 Task: Find connections with filter location Gossau with filter topic #consultantswith filter profile language French with filter current company DAR ENGINEERING with filter school Surendranath College with filter industry Physicians with filter service category Personal Injury Law with filter keywords title Executive Assistant
Action: Mouse moved to (541, 77)
Screenshot: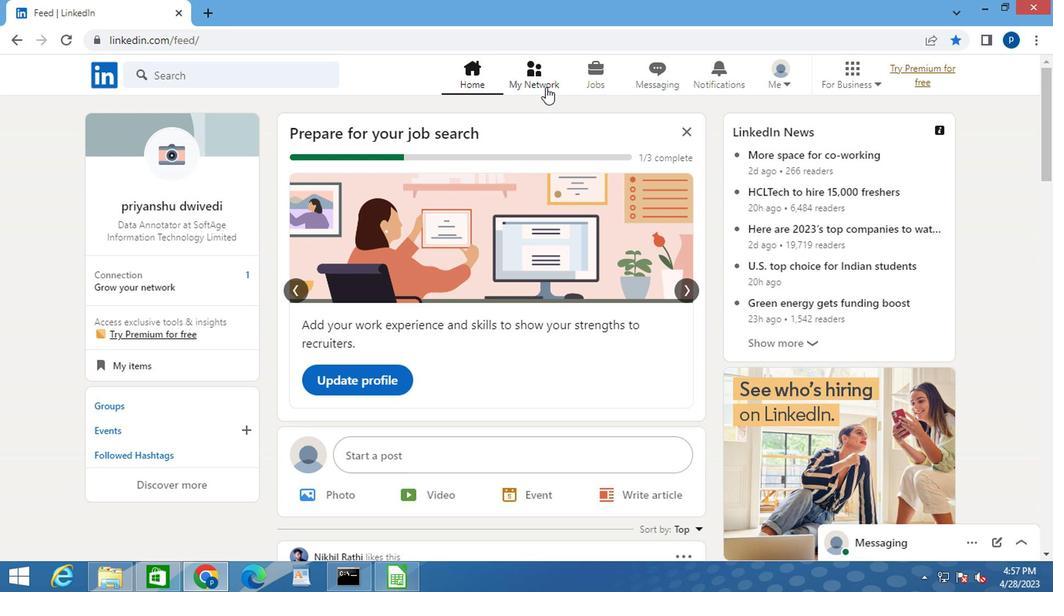 
Action: Mouse pressed left at (541, 77)
Screenshot: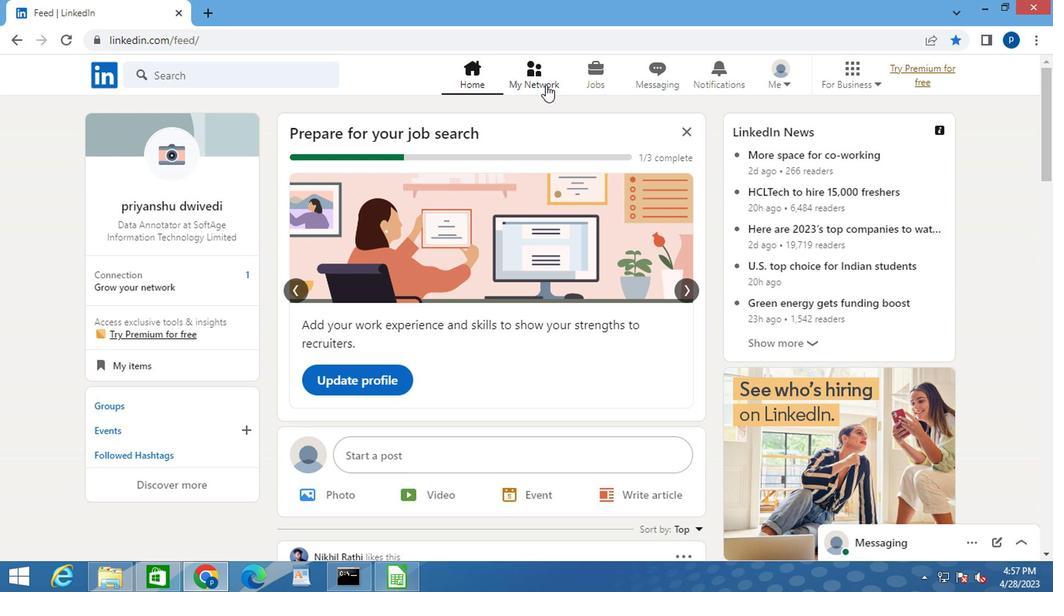 
Action: Mouse moved to (218, 159)
Screenshot: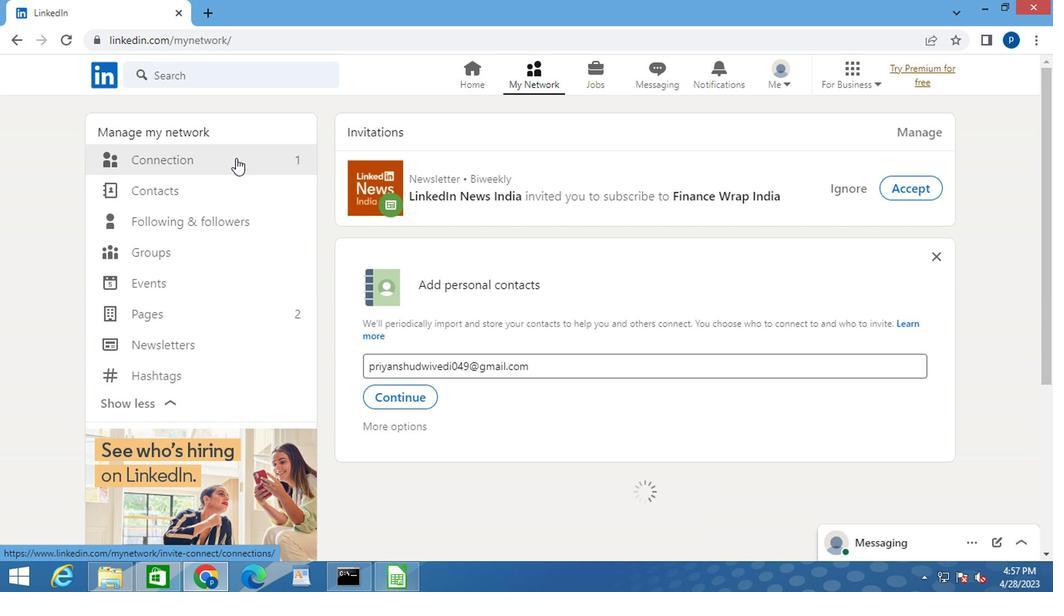 
Action: Mouse pressed left at (218, 159)
Screenshot: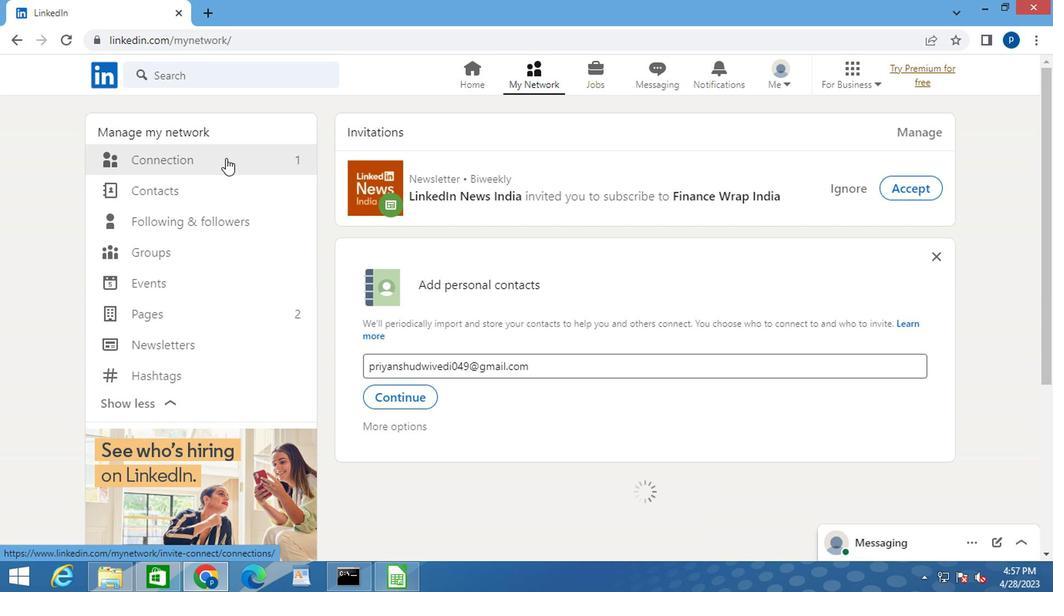 
Action: Mouse moved to (656, 159)
Screenshot: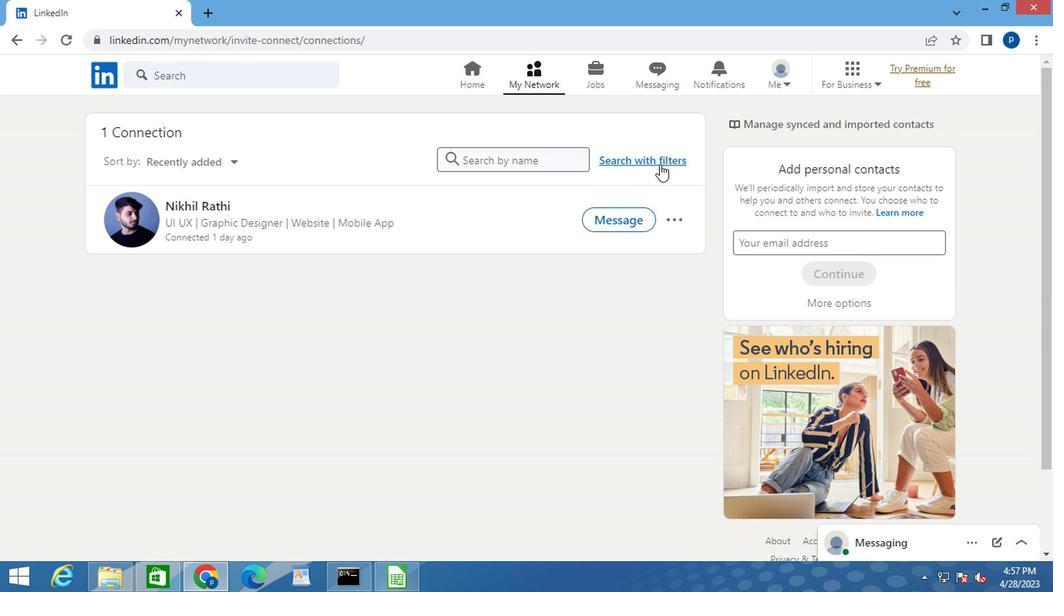 
Action: Mouse pressed left at (656, 159)
Screenshot: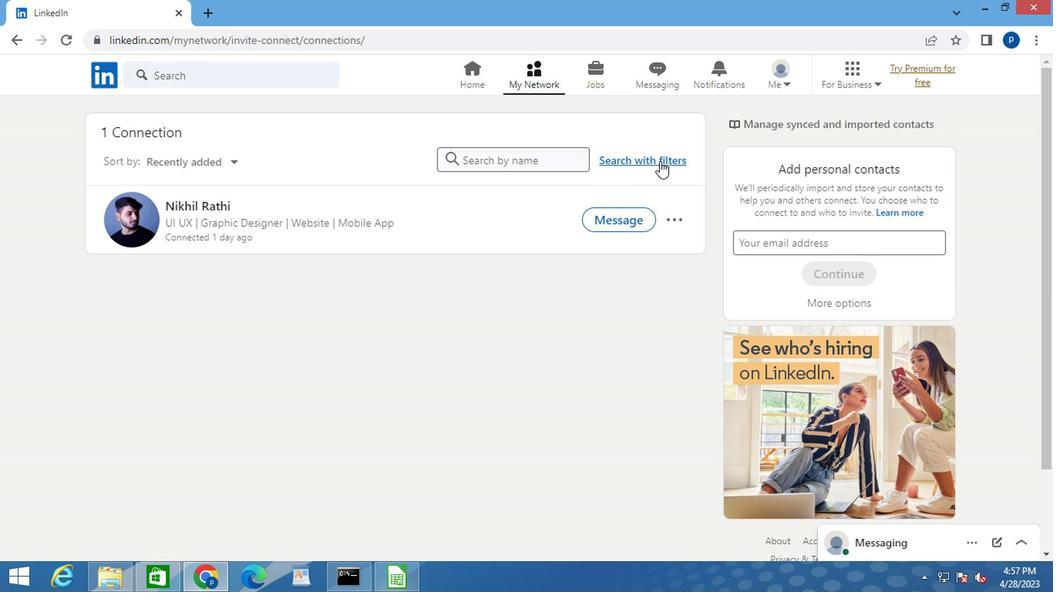 
Action: Mouse moved to (581, 121)
Screenshot: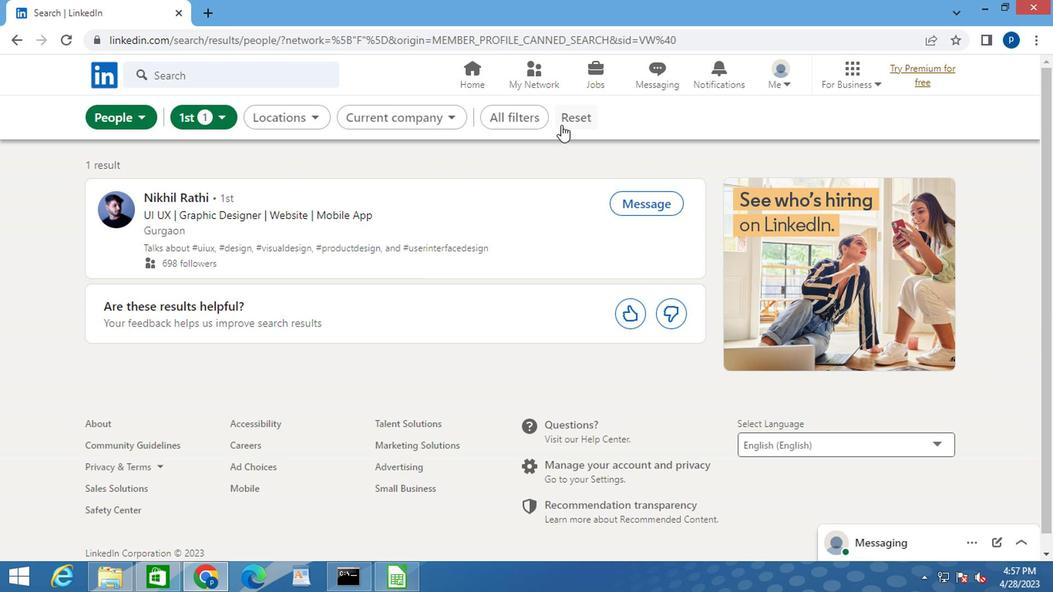 
Action: Mouse pressed left at (581, 121)
Screenshot: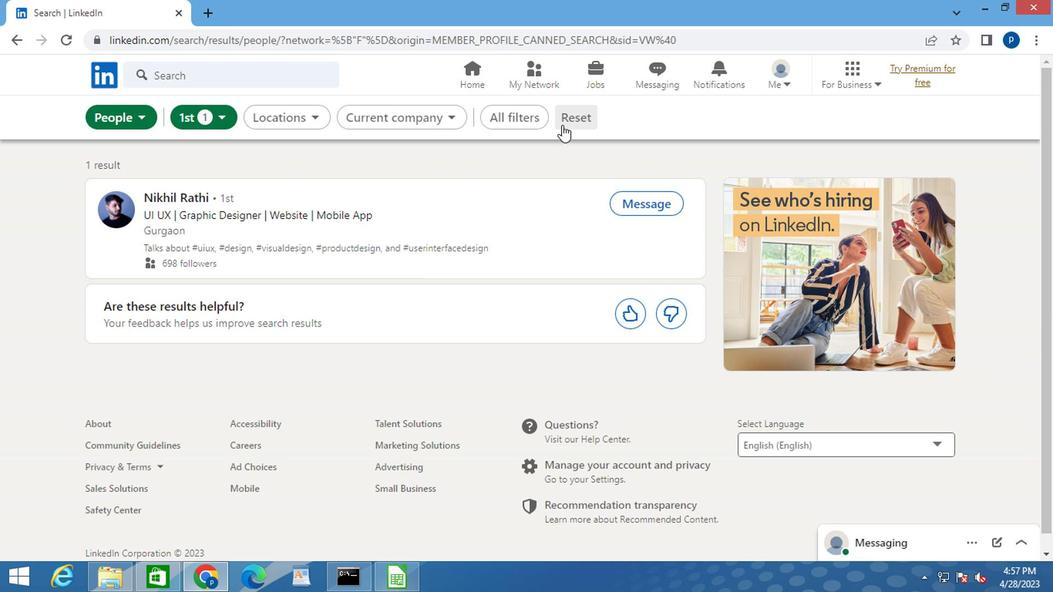 
Action: Mouse moved to (544, 118)
Screenshot: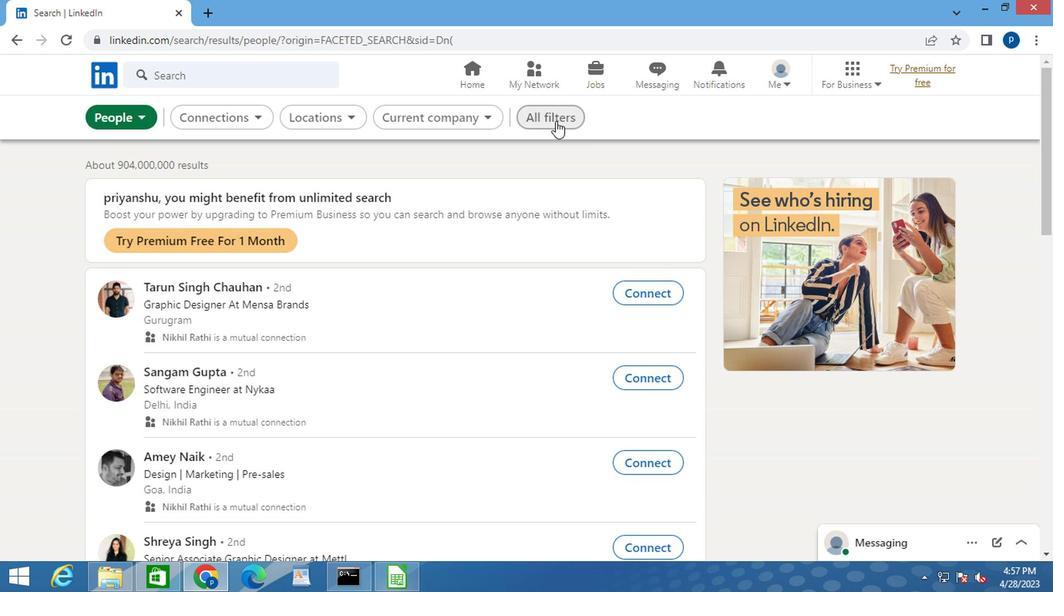 
Action: Mouse pressed left at (544, 118)
Screenshot: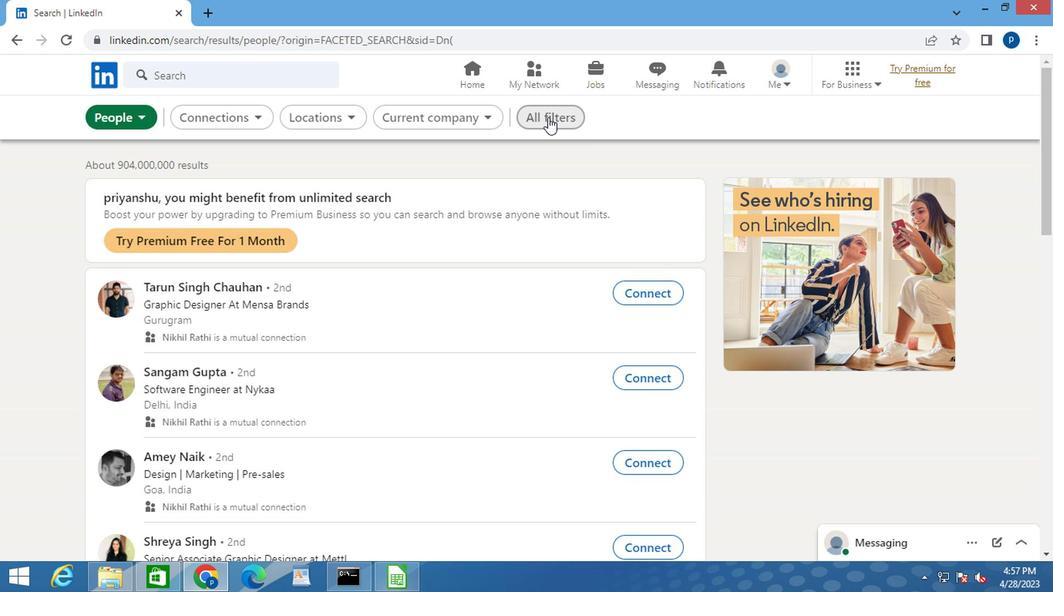 
Action: Mouse moved to (729, 338)
Screenshot: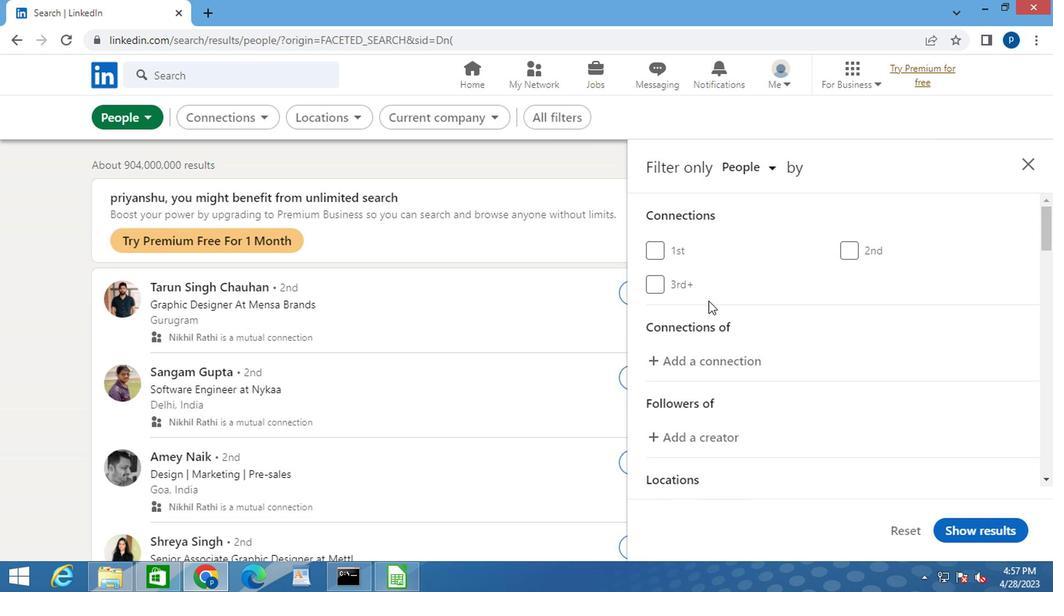 
Action: Mouse scrolled (729, 337) with delta (0, -1)
Screenshot: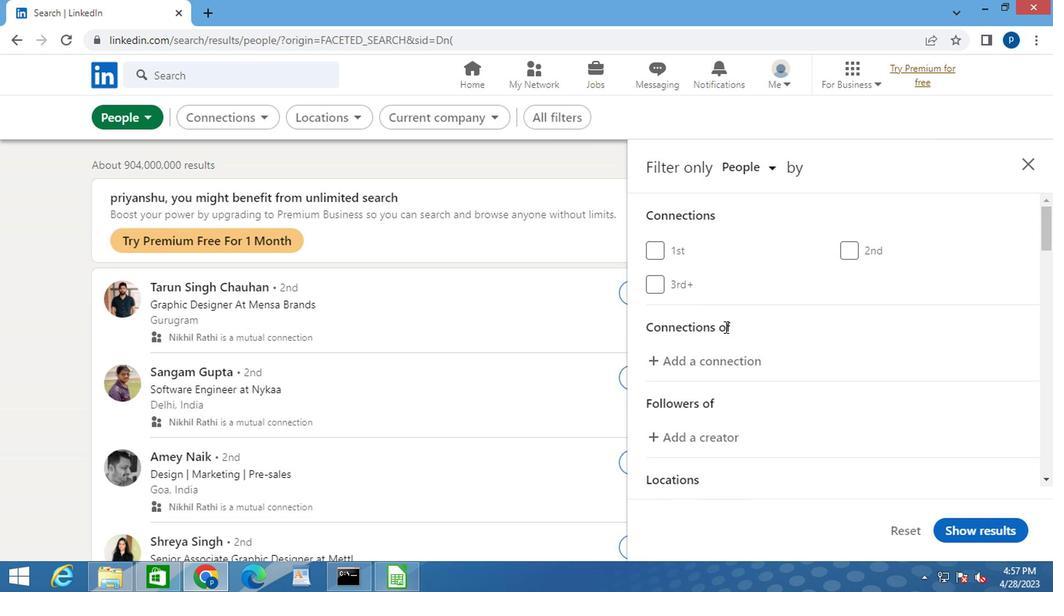 
Action: Mouse scrolled (729, 337) with delta (0, -1)
Screenshot: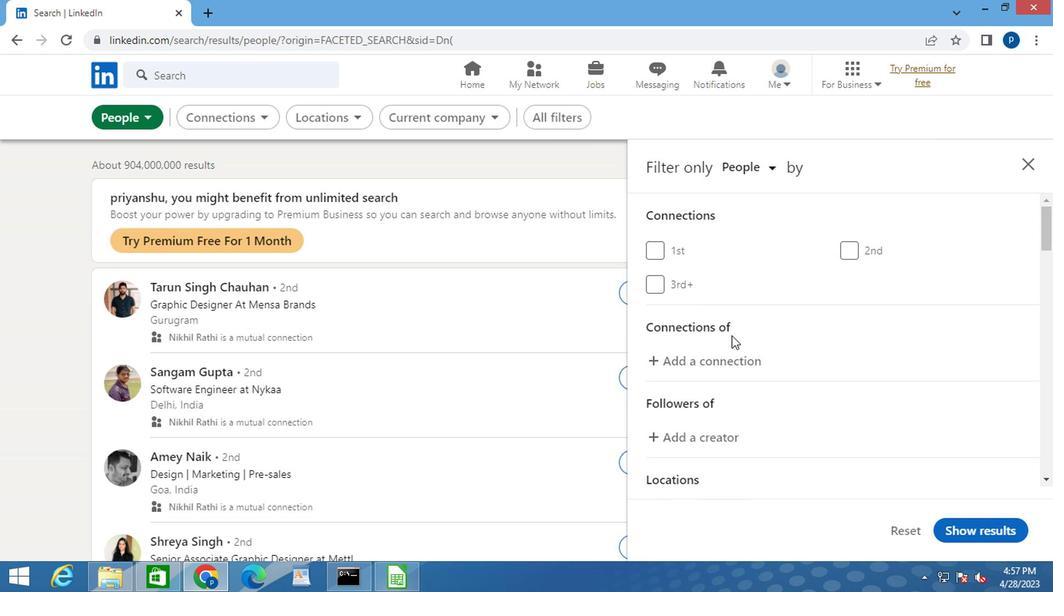 
Action: Mouse moved to (863, 427)
Screenshot: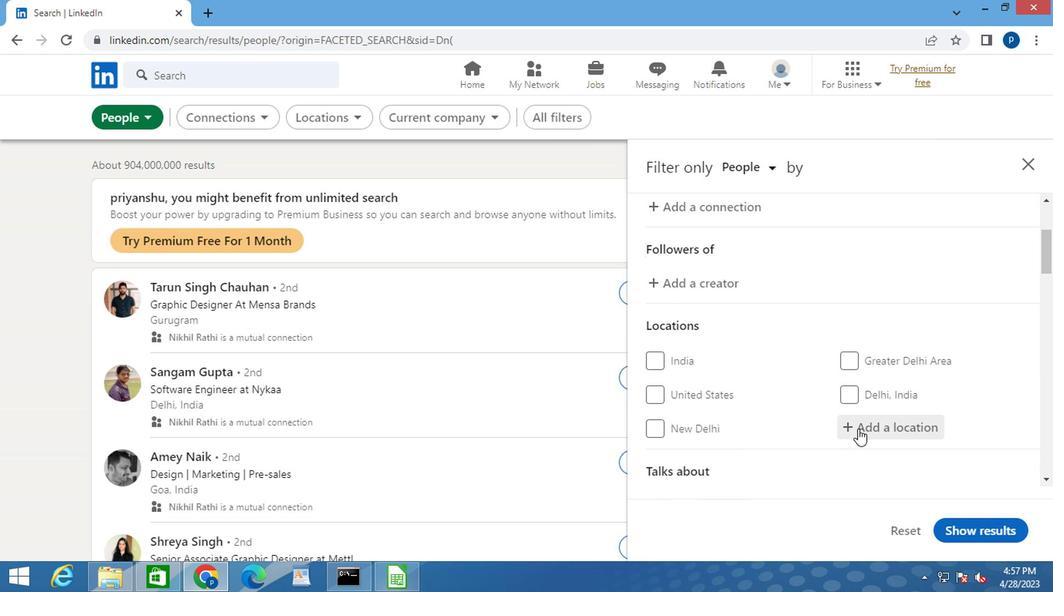 
Action: Mouse pressed left at (863, 427)
Screenshot: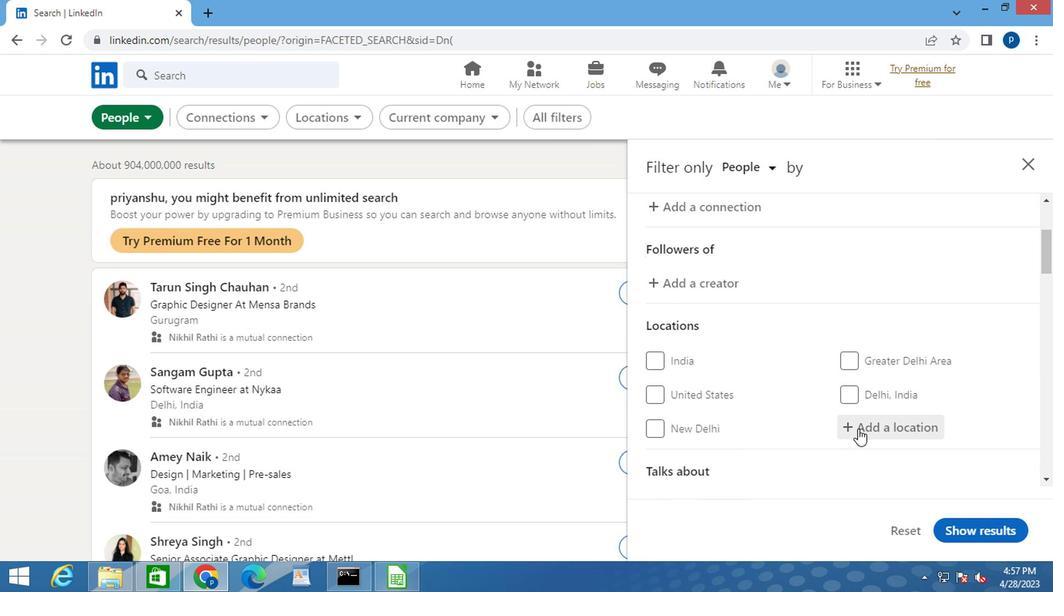 
Action: Key pressed g<Key.caps_lock>ossau
Screenshot: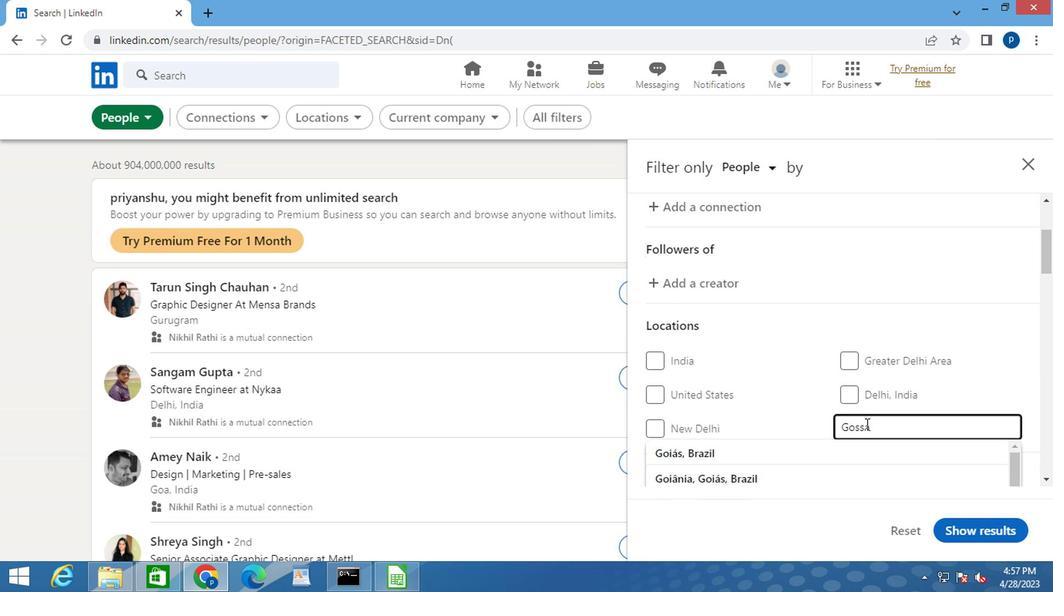
Action: Mouse moved to (816, 455)
Screenshot: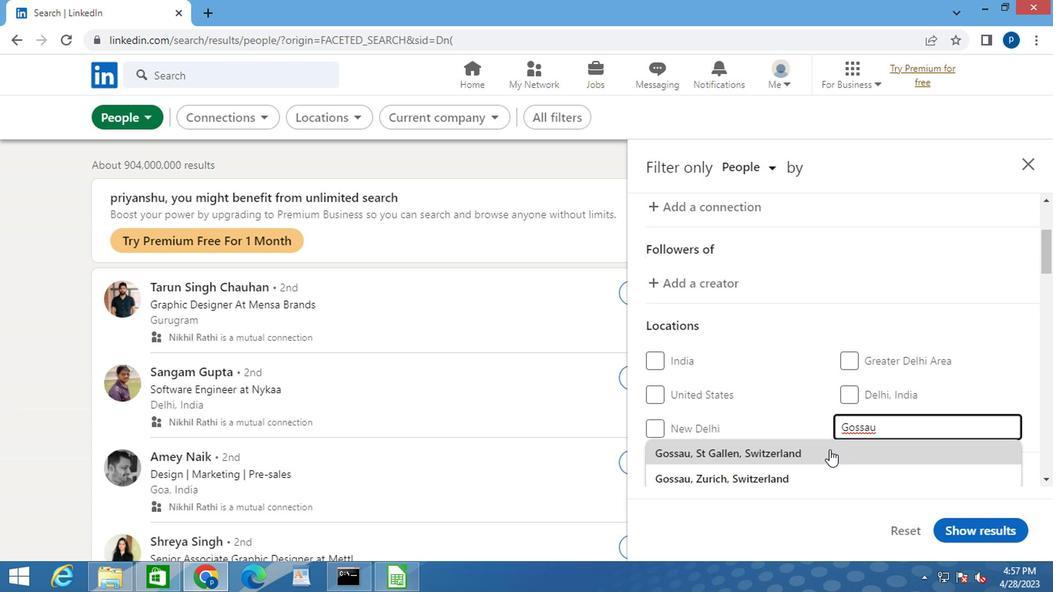 
Action: Mouse pressed left at (816, 455)
Screenshot: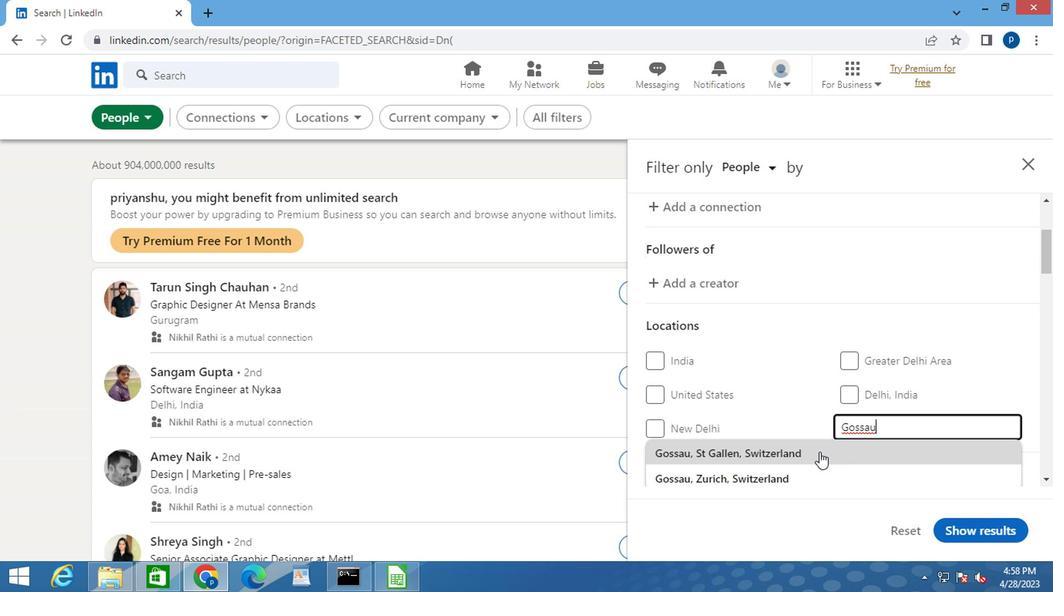 
Action: Mouse moved to (788, 436)
Screenshot: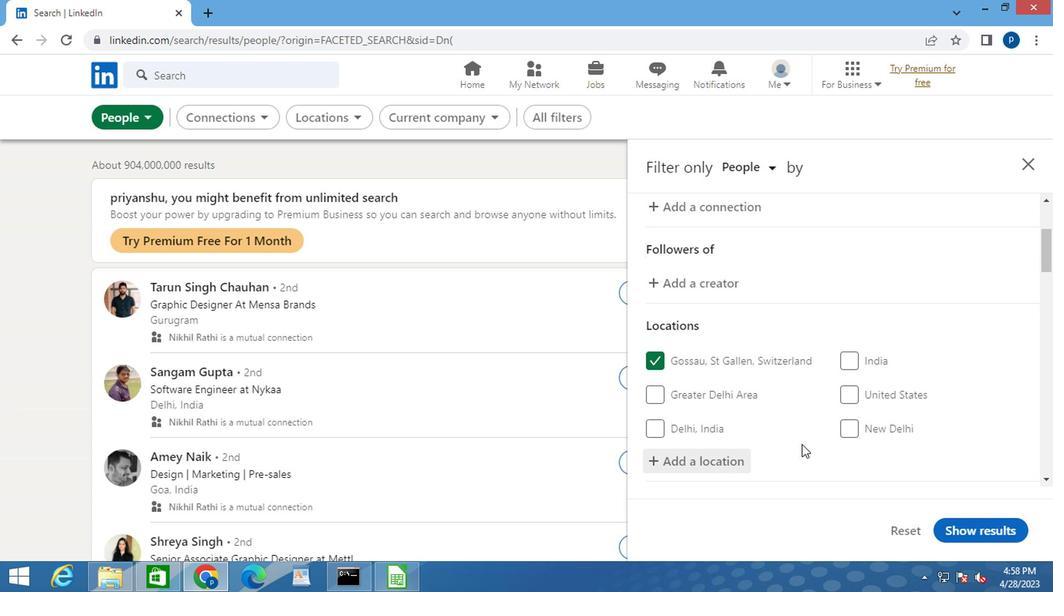 
Action: Mouse scrolled (788, 436) with delta (0, 0)
Screenshot: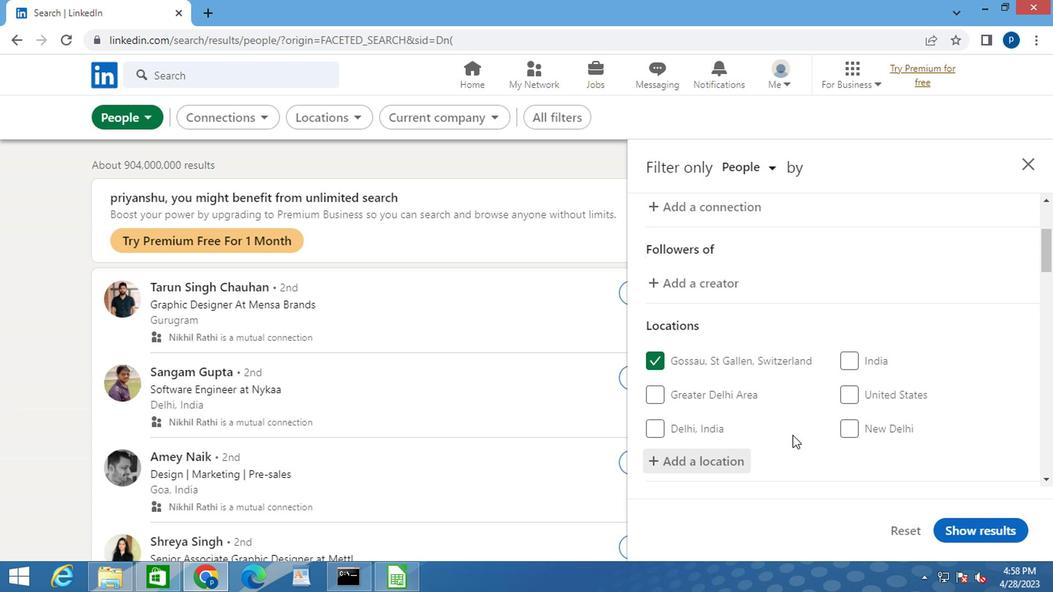 
Action: Mouse scrolled (788, 436) with delta (0, 0)
Screenshot: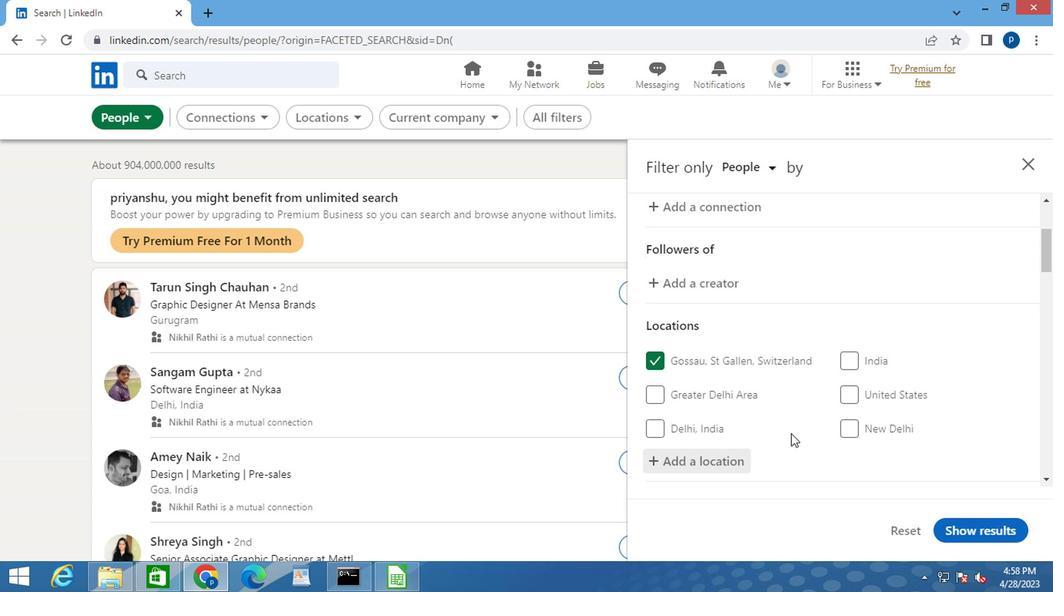 
Action: Mouse moved to (855, 449)
Screenshot: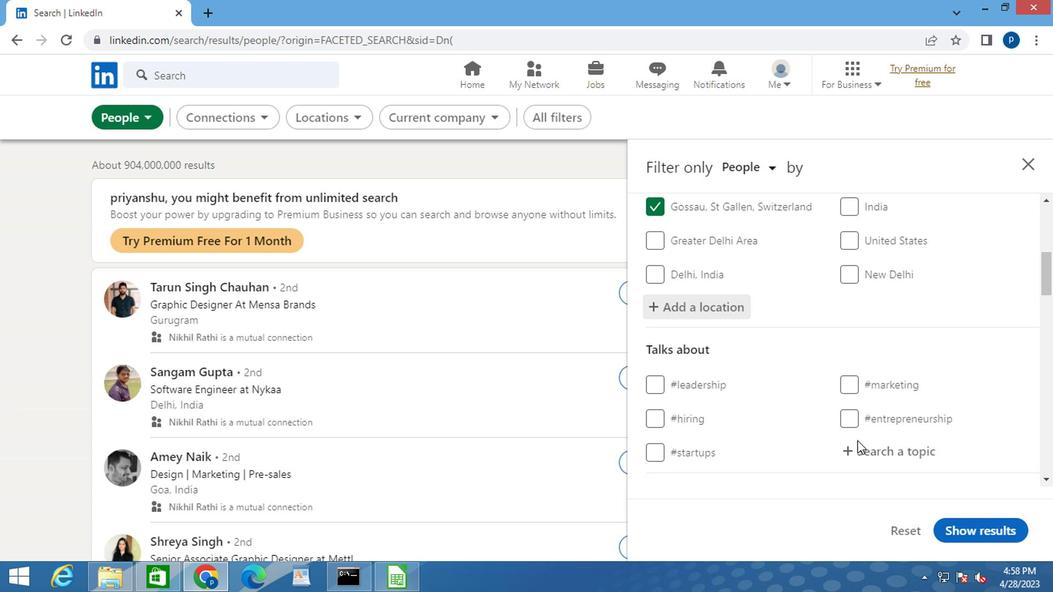 
Action: Mouse pressed left at (855, 449)
Screenshot: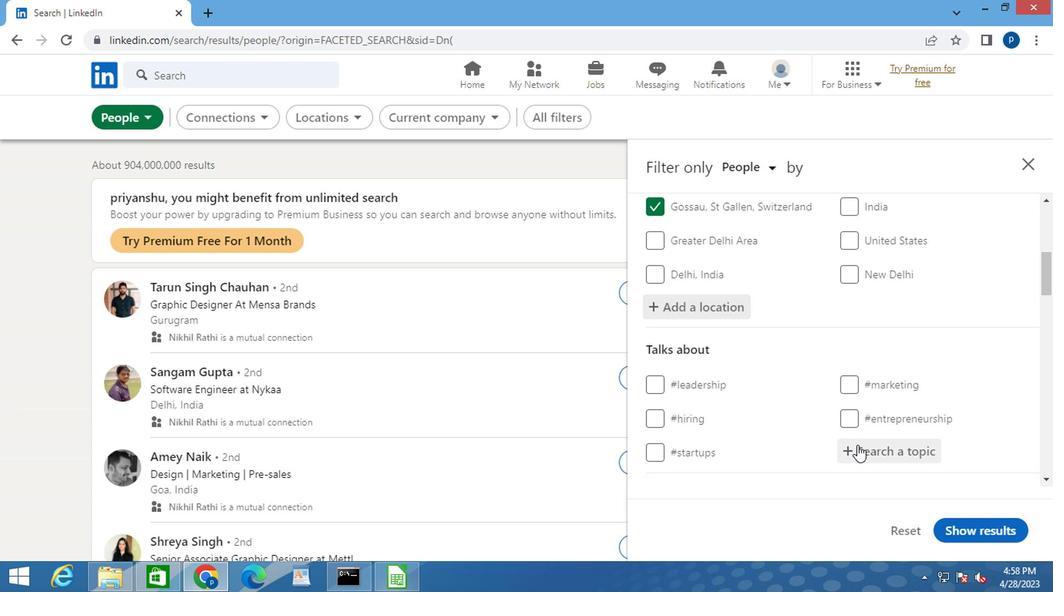 
Action: Key pressed <Key.shift>#CONSULK<Key.backspace>TANTS
Screenshot: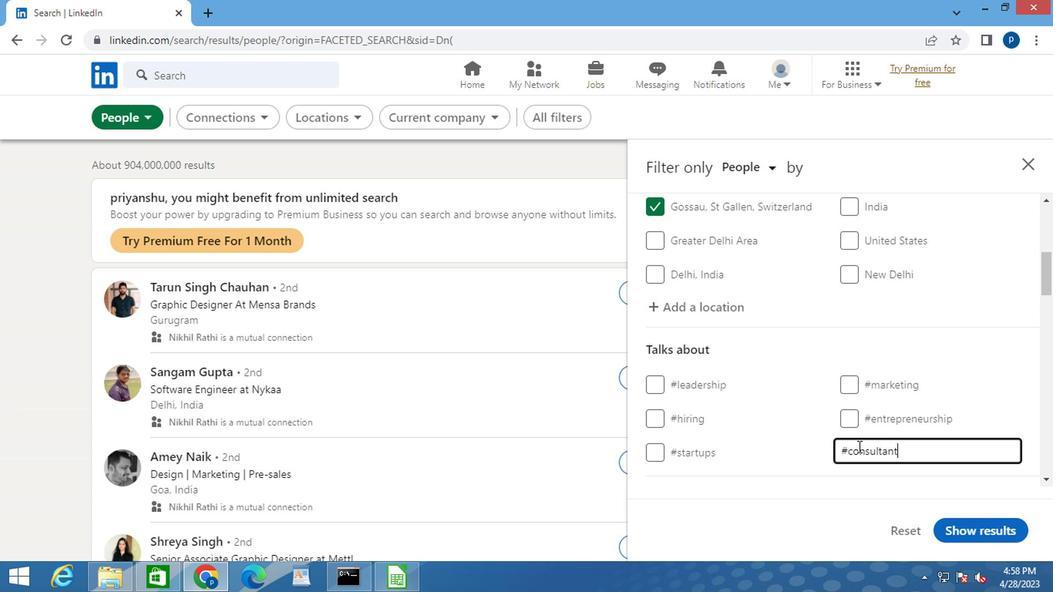 
Action: Mouse moved to (825, 451)
Screenshot: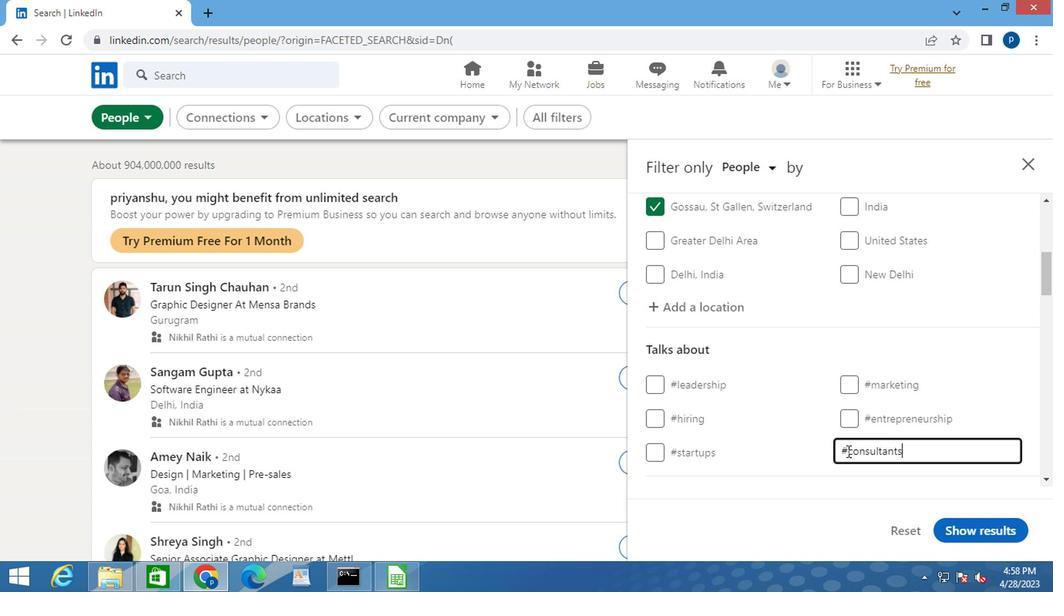
Action: Mouse scrolled (825, 450) with delta (0, 0)
Screenshot: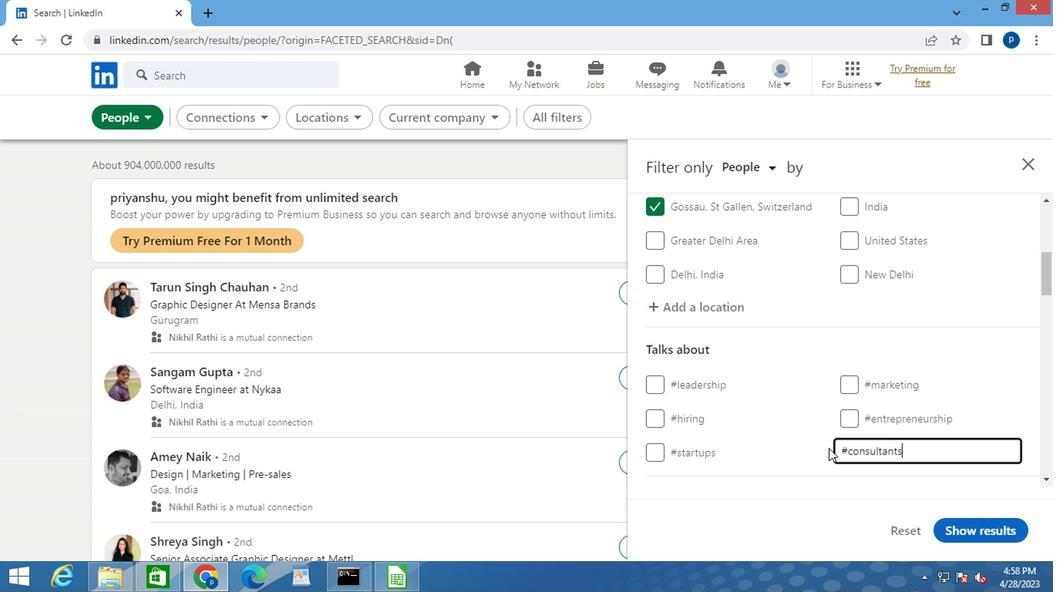 
Action: Mouse scrolled (825, 450) with delta (0, 0)
Screenshot: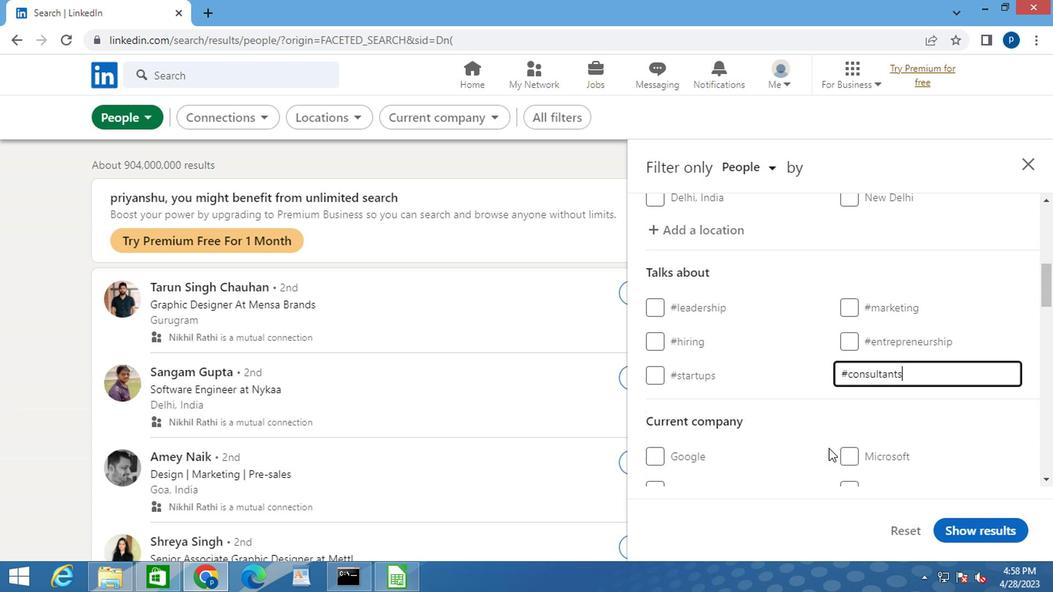 
Action: Mouse moved to (795, 417)
Screenshot: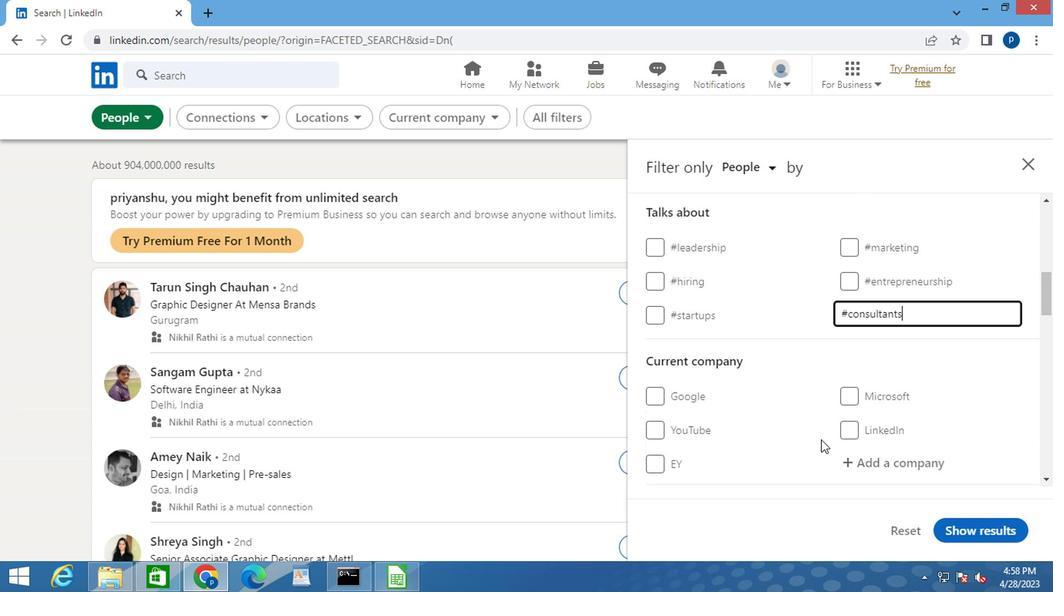 
Action: Mouse scrolled (795, 417) with delta (0, 0)
Screenshot: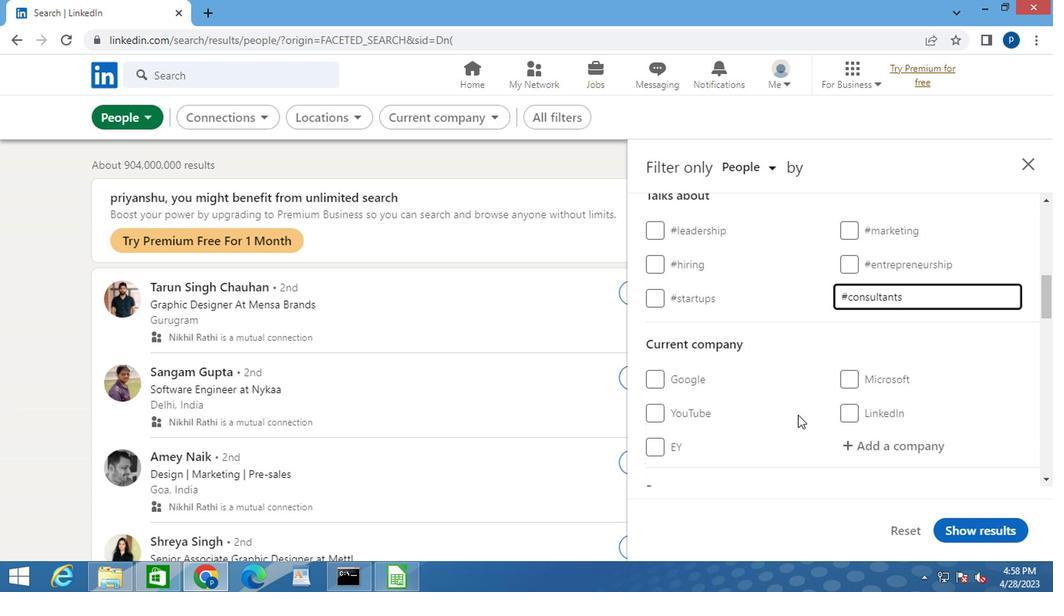 
Action: Mouse scrolled (795, 417) with delta (0, 0)
Screenshot: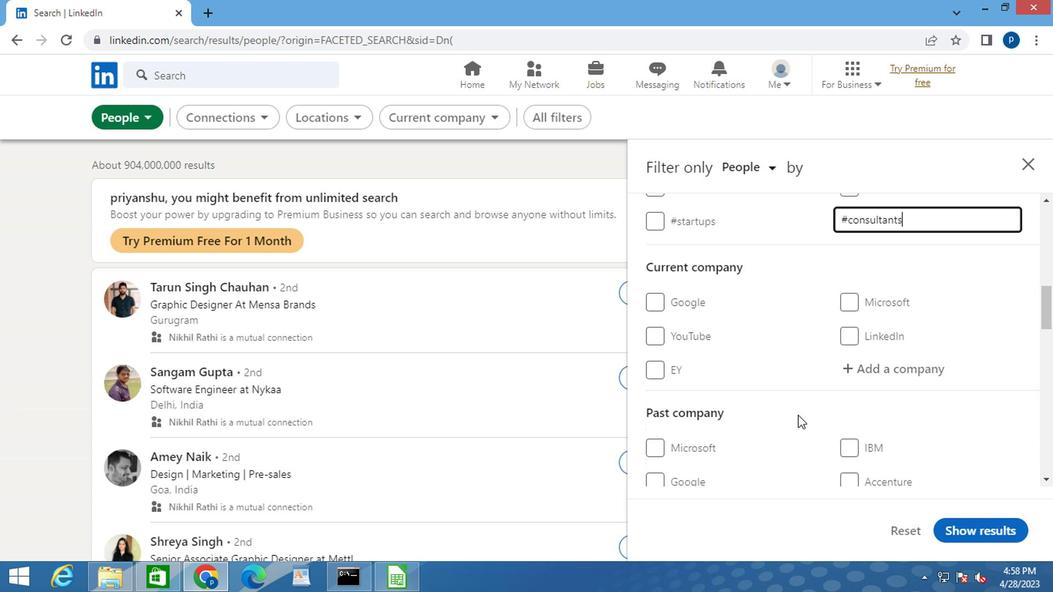 
Action: Mouse scrolled (795, 417) with delta (0, 0)
Screenshot: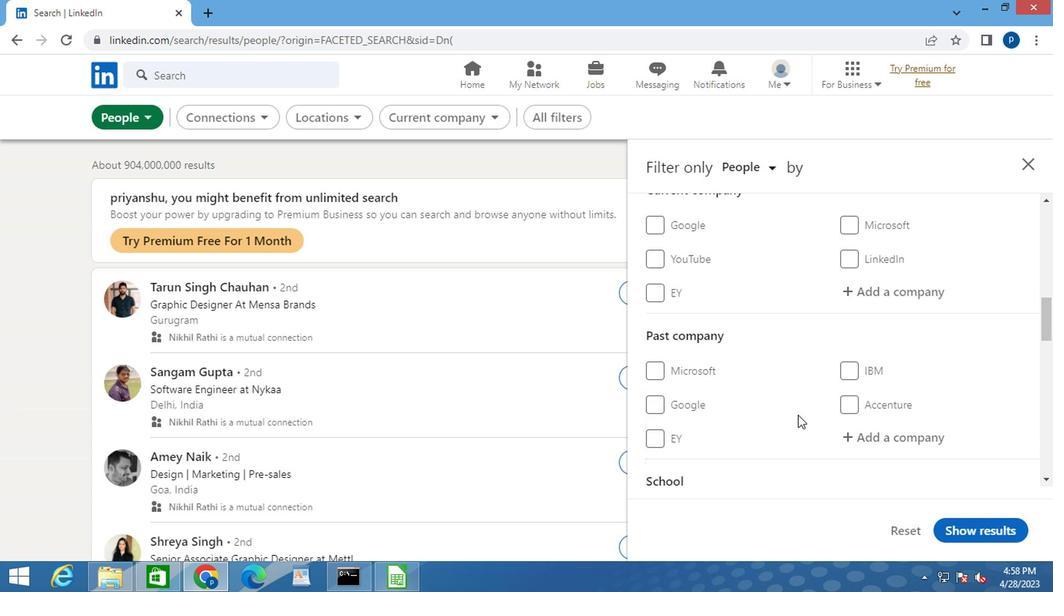 
Action: Mouse scrolled (795, 417) with delta (0, 0)
Screenshot: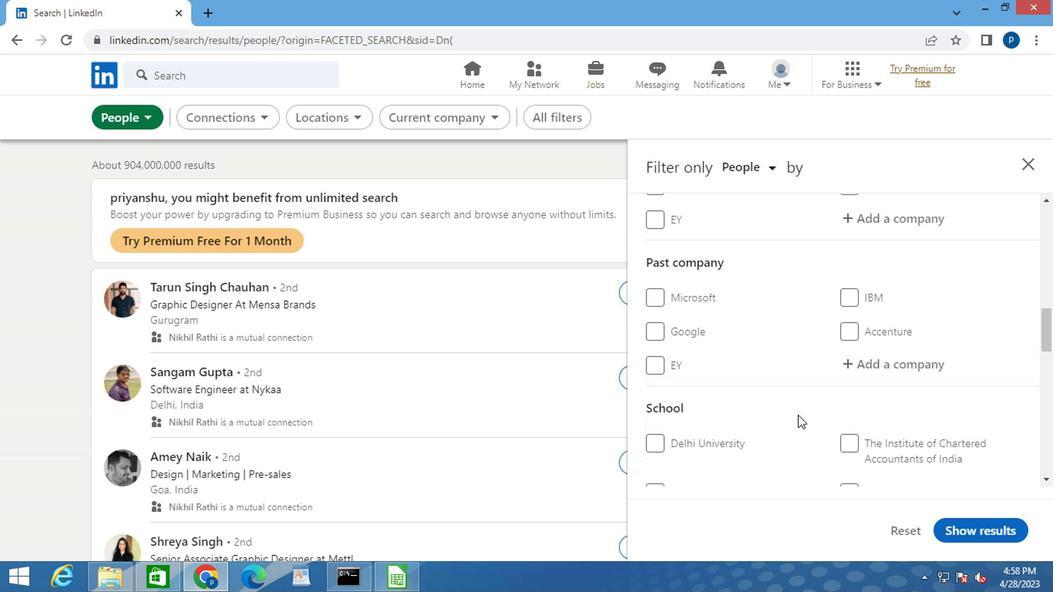 
Action: Mouse scrolled (795, 417) with delta (0, 0)
Screenshot: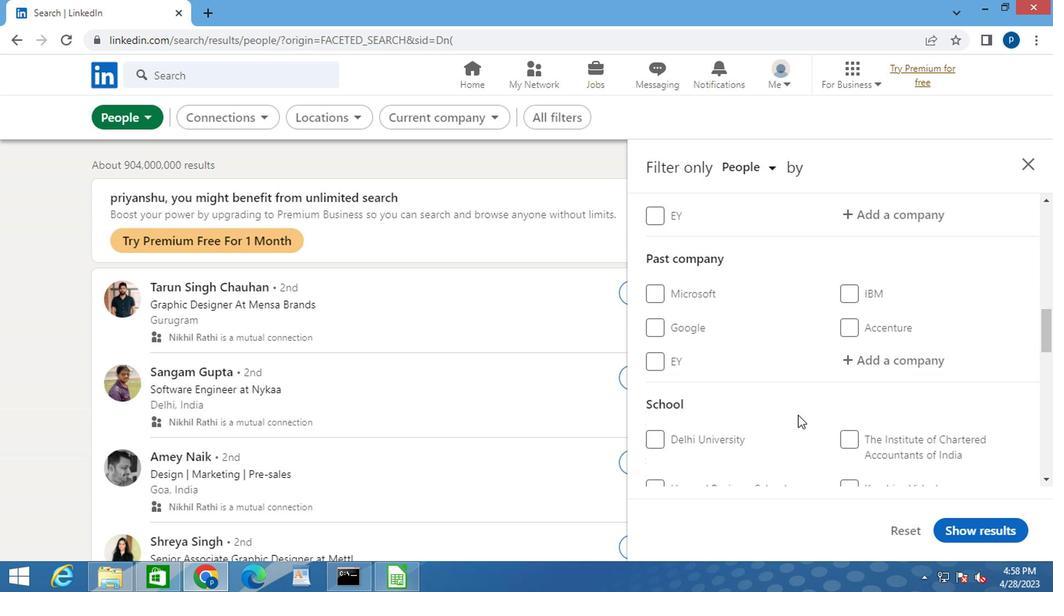 
Action: Mouse scrolled (795, 417) with delta (0, 0)
Screenshot: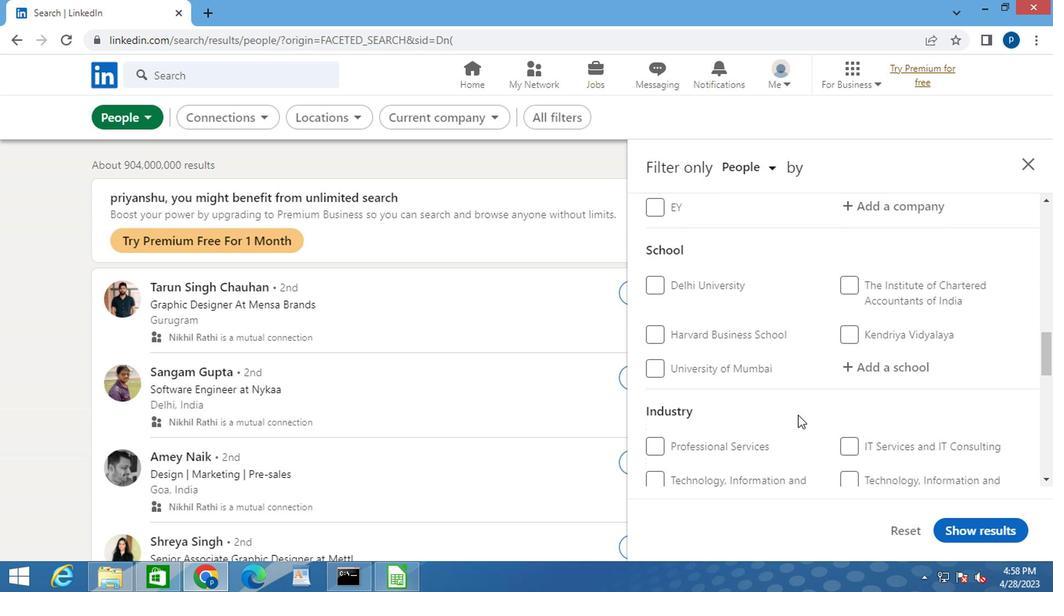 
Action: Mouse scrolled (795, 417) with delta (0, 0)
Screenshot: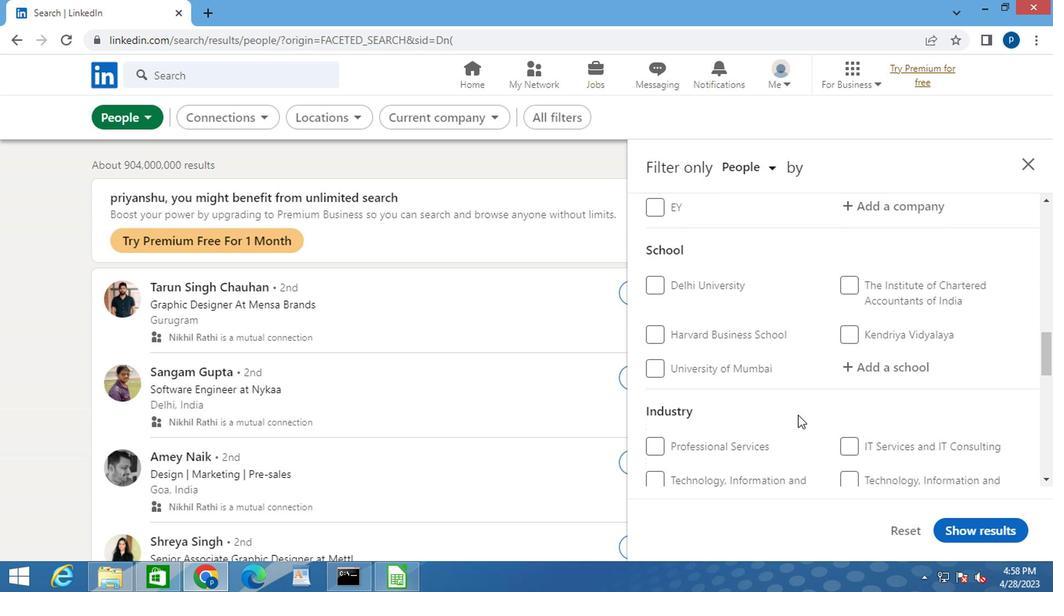 
Action: Mouse scrolled (795, 417) with delta (0, 0)
Screenshot: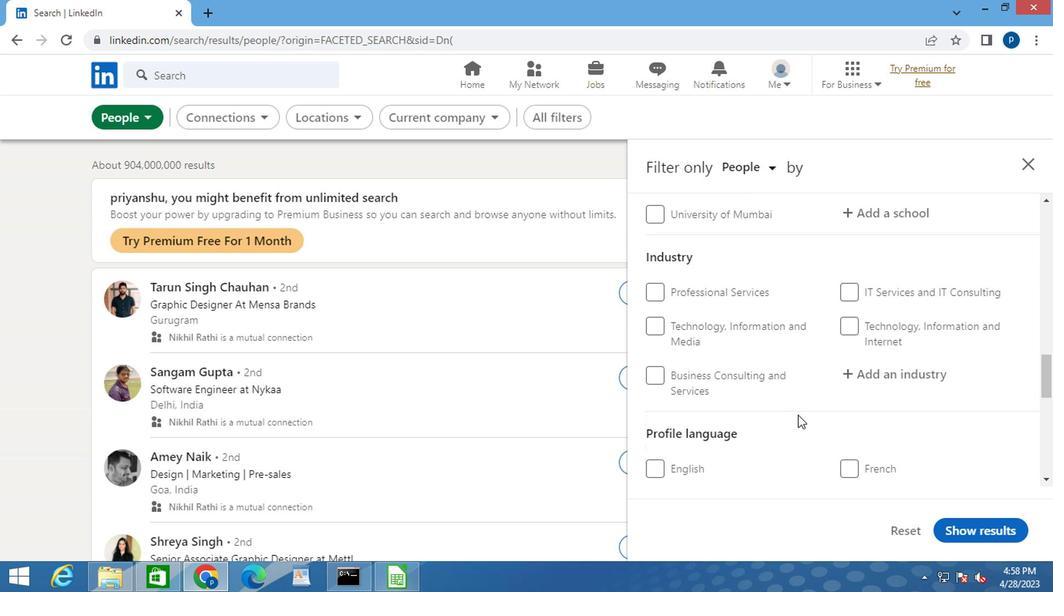 
Action: Mouse moved to (853, 393)
Screenshot: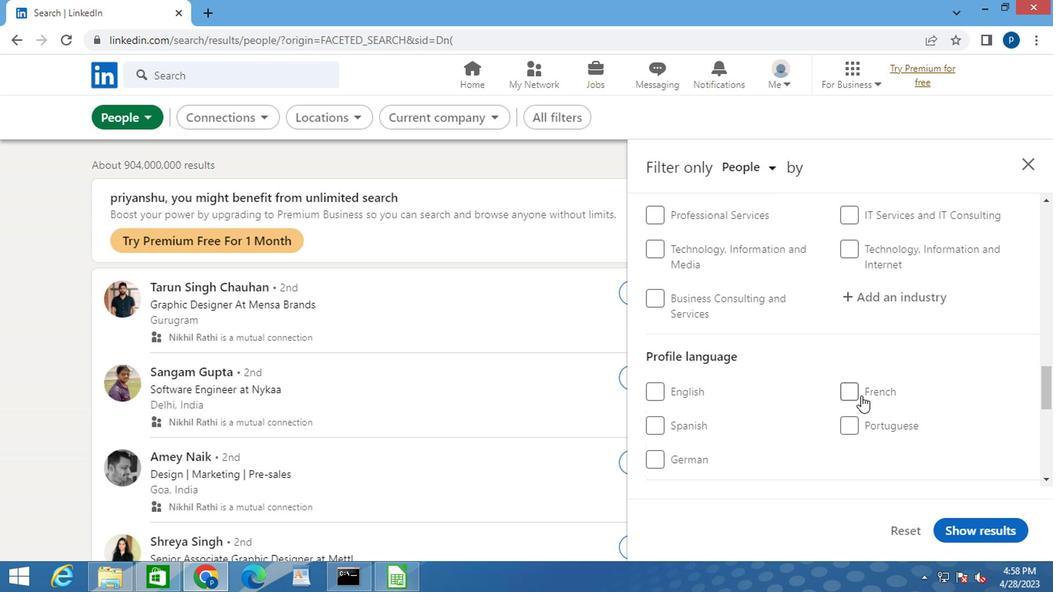 
Action: Mouse pressed left at (853, 393)
Screenshot: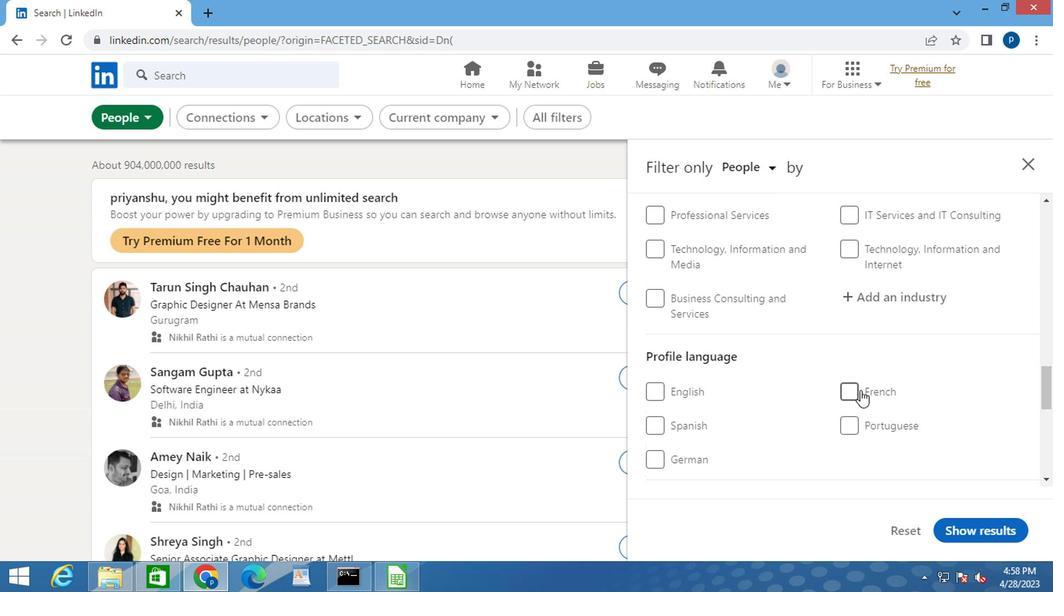 
Action: Mouse moved to (873, 385)
Screenshot: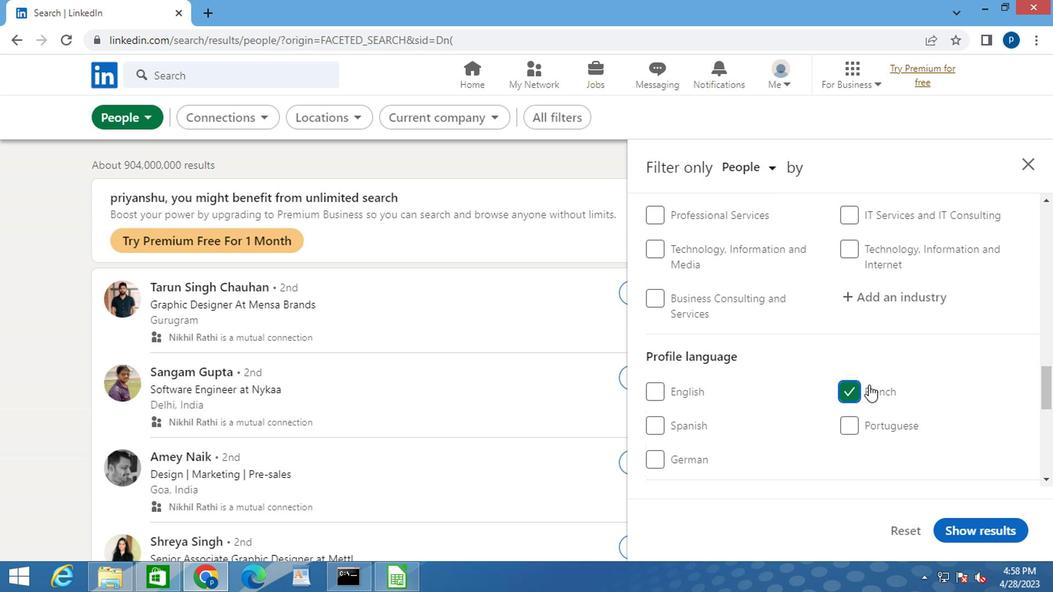 
Action: Mouse scrolled (873, 386) with delta (0, 0)
Screenshot: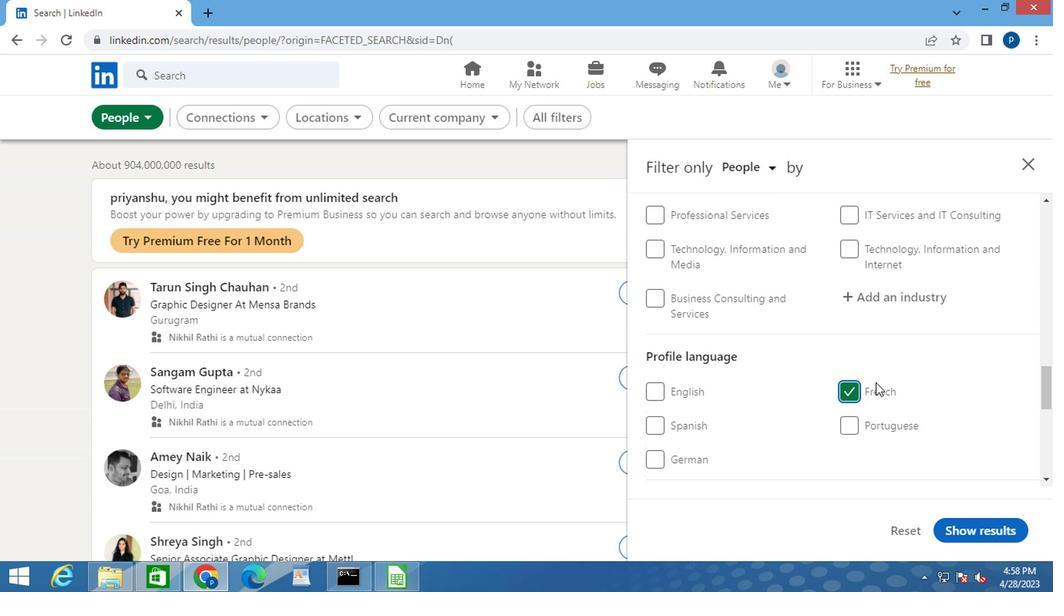 
Action: Mouse scrolled (873, 386) with delta (0, 0)
Screenshot: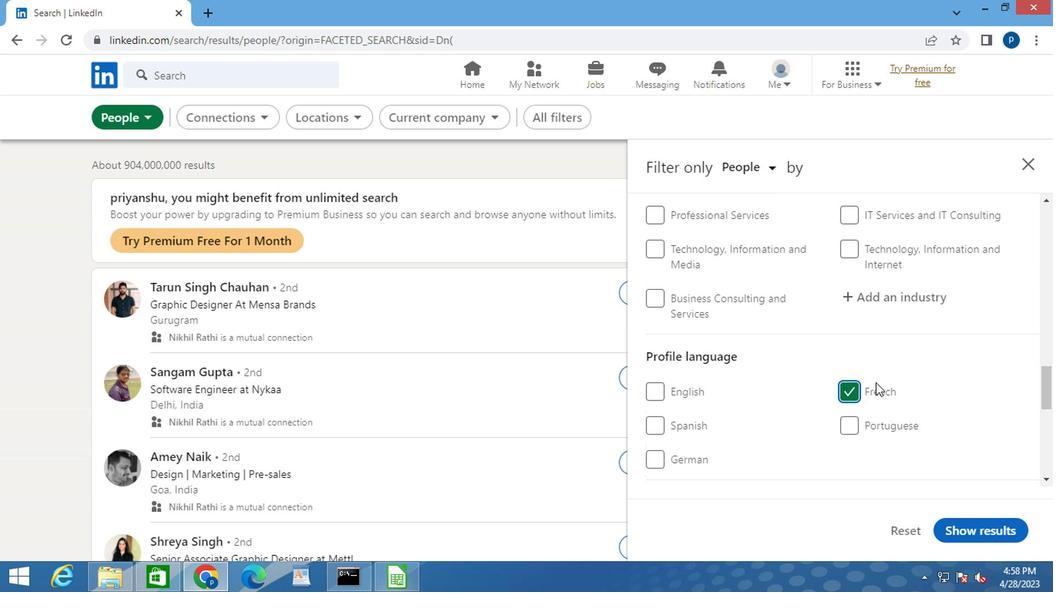 
Action: Mouse scrolled (873, 386) with delta (0, 0)
Screenshot: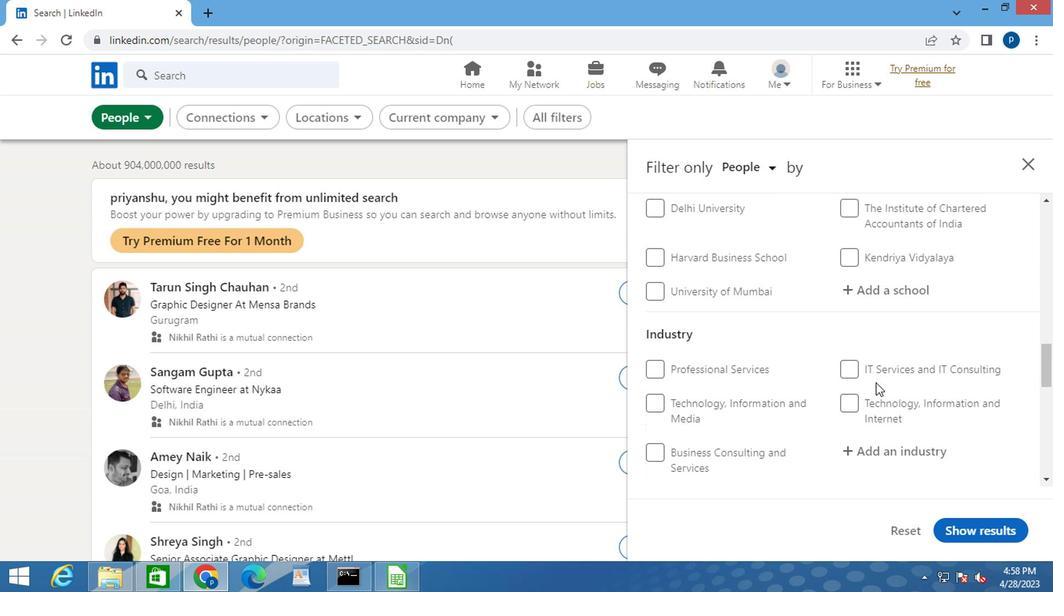 
Action: Mouse scrolled (873, 386) with delta (0, 0)
Screenshot: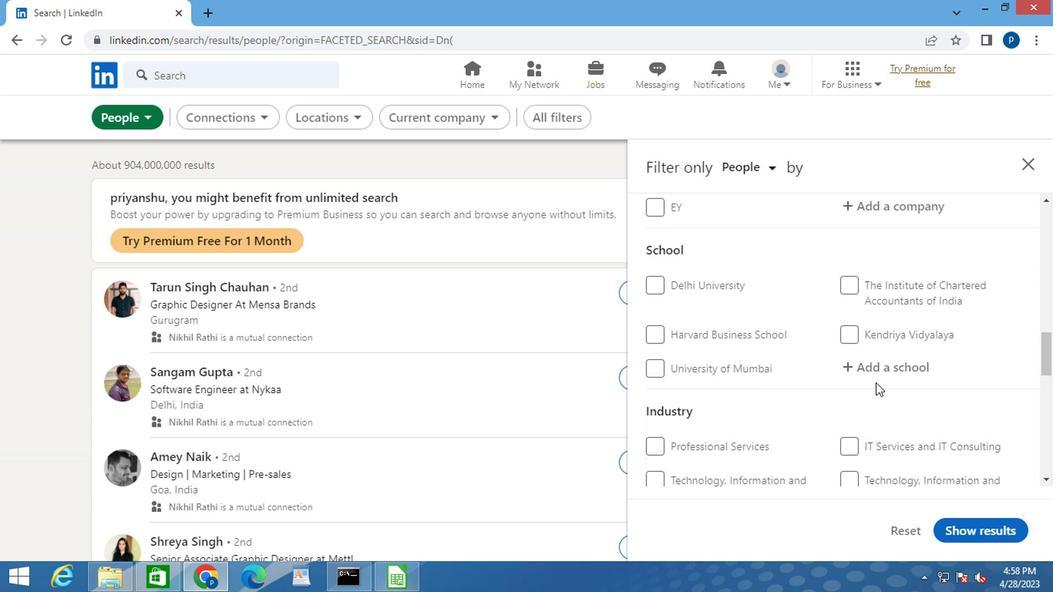 
Action: Mouse scrolled (873, 386) with delta (0, 0)
Screenshot: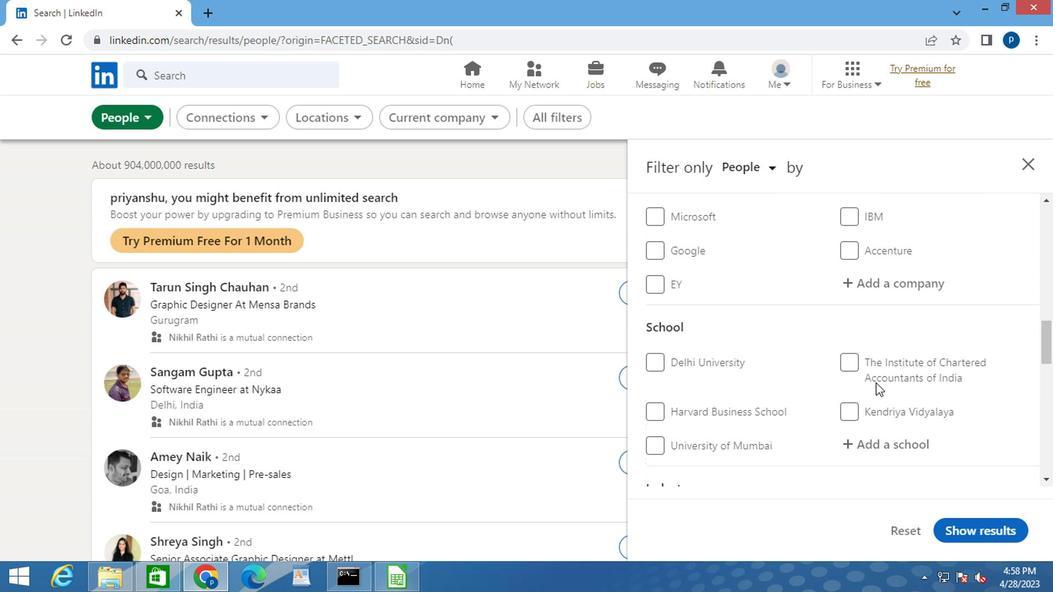 
Action: Mouse scrolled (873, 386) with delta (0, 0)
Screenshot: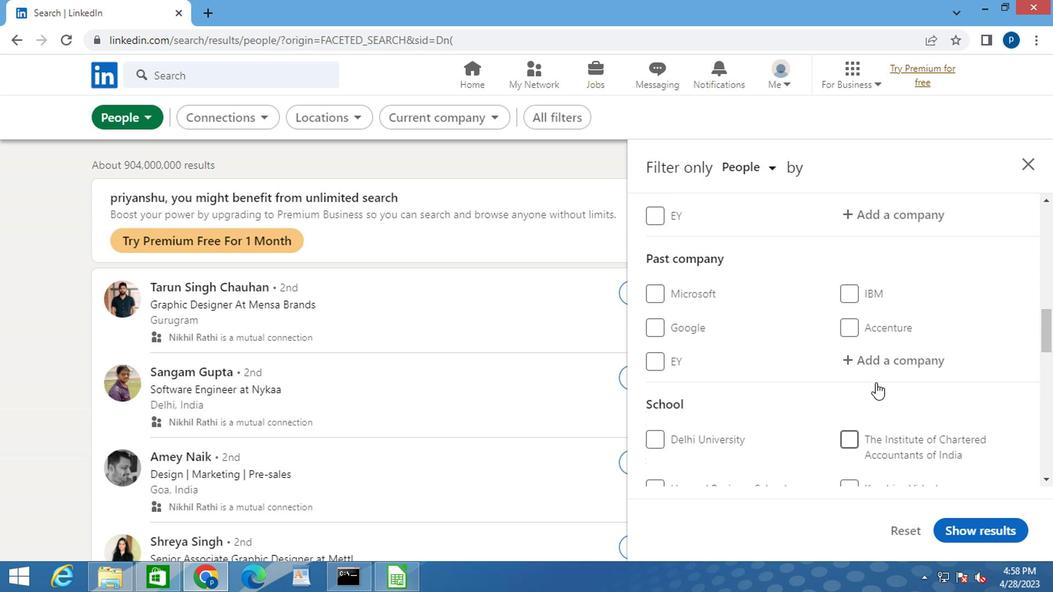 
Action: Mouse scrolled (873, 386) with delta (0, 0)
Screenshot: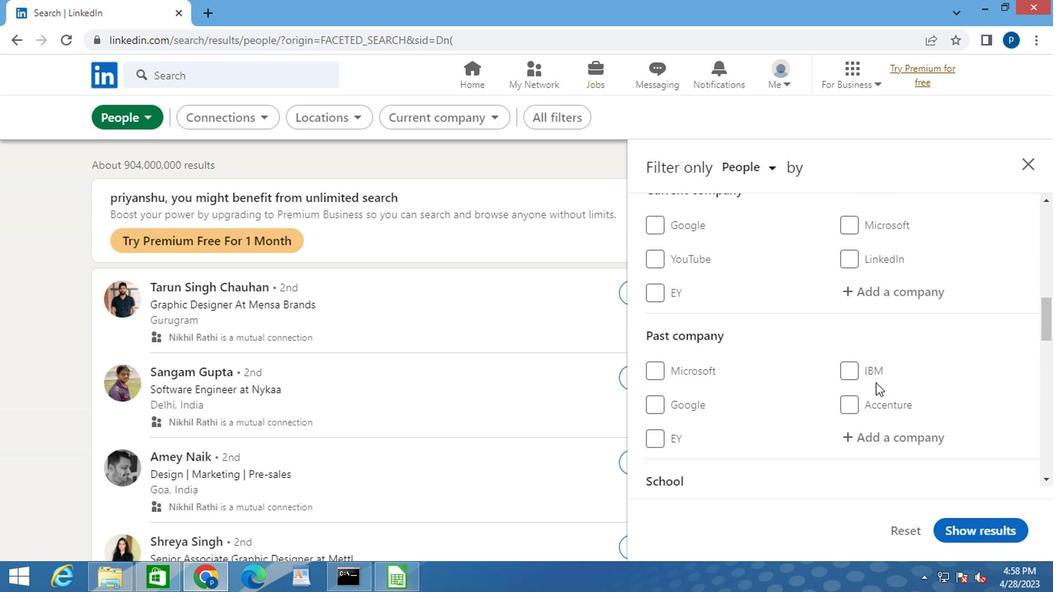 
Action: Mouse moved to (876, 364)
Screenshot: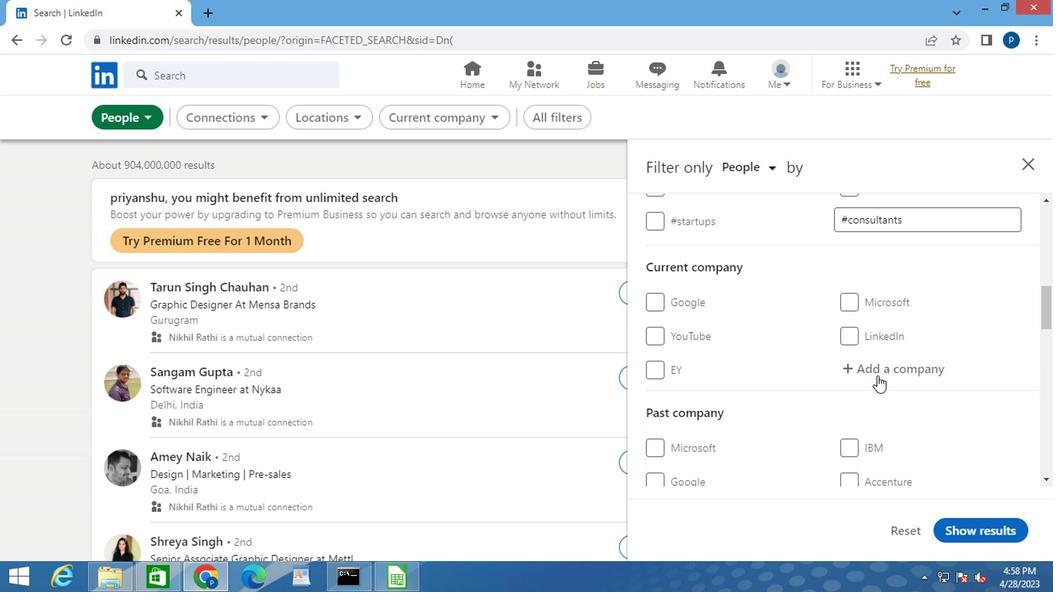 
Action: Mouse pressed left at (876, 364)
Screenshot: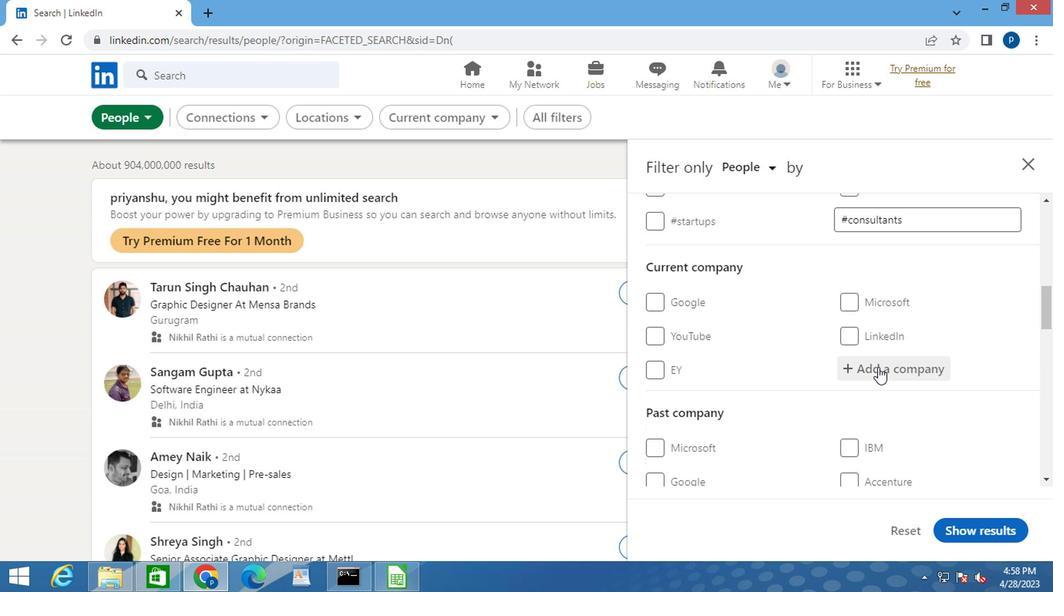 
Action: Key pressed <Key.caps_lock>DAR<Key.space>ENGIN
Screenshot: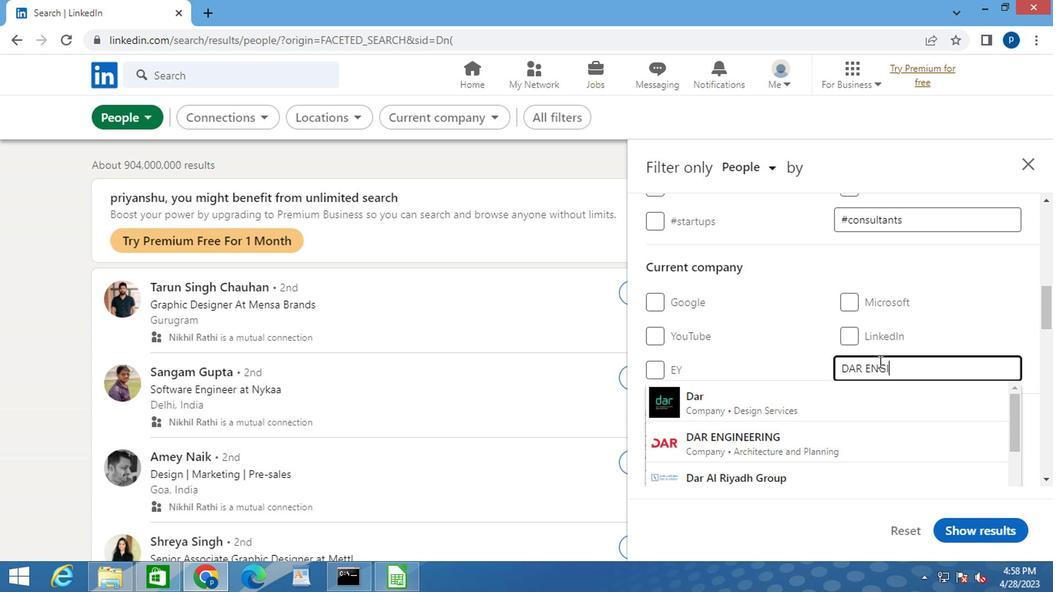 
Action: Mouse moved to (795, 405)
Screenshot: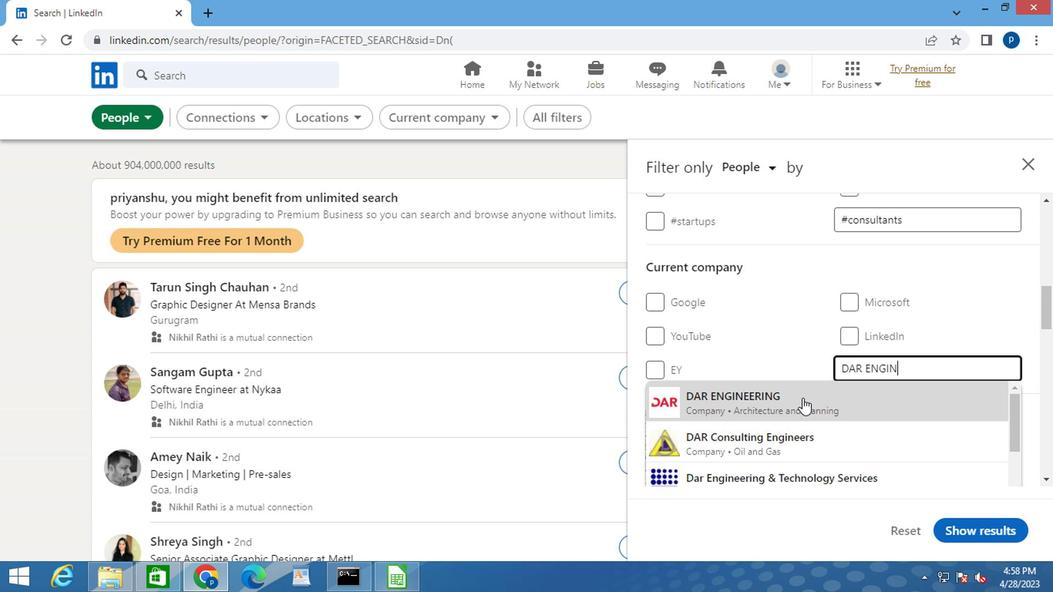 
Action: Mouse pressed left at (795, 405)
Screenshot: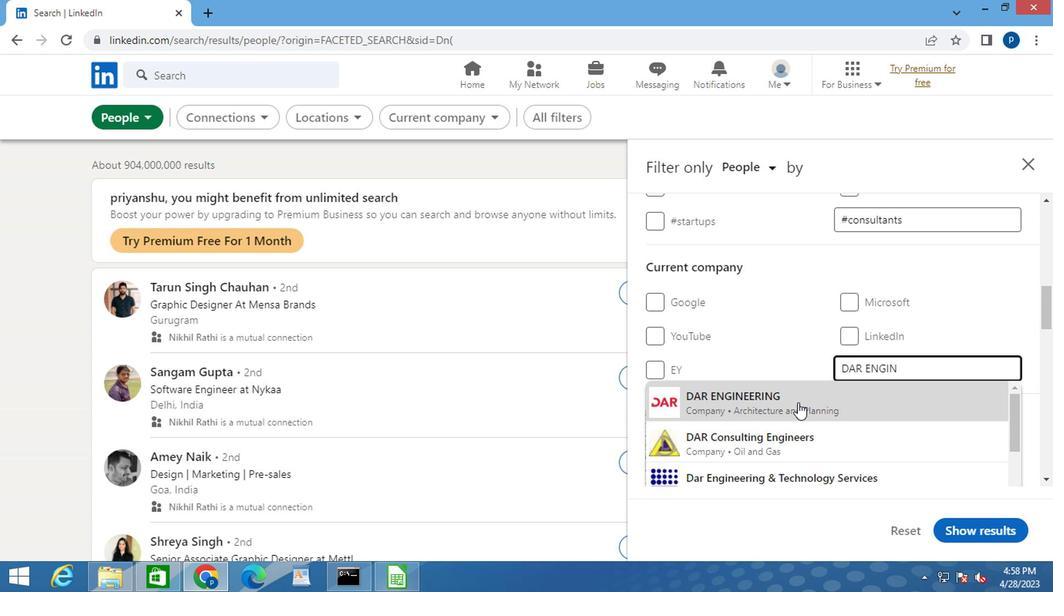 
Action: Mouse moved to (794, 405)
Screenshot: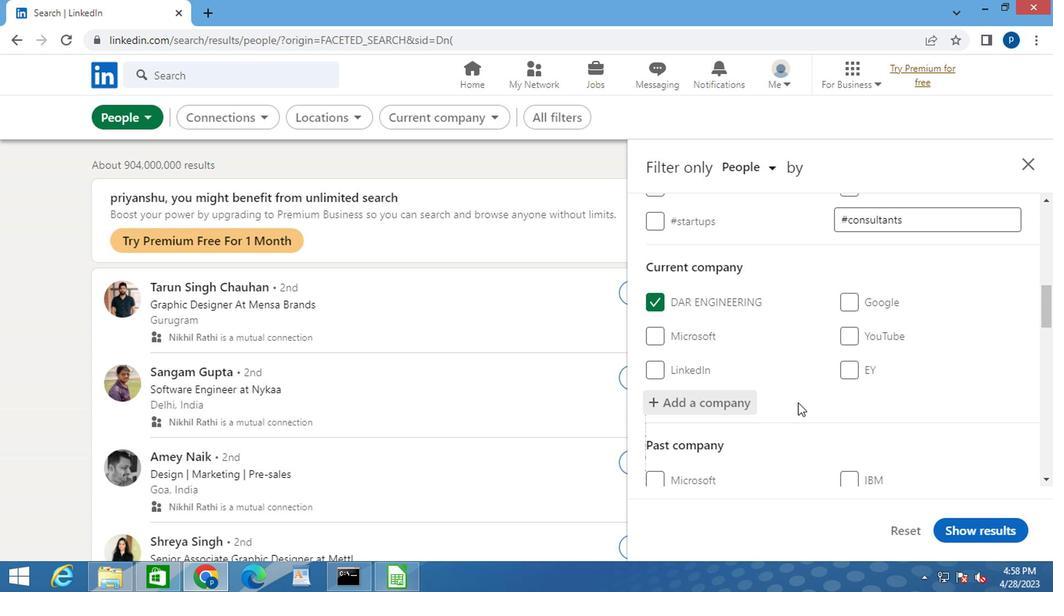 
Action: Mouse scrolled (794, 404) with delta (0, 0)
Screenshot: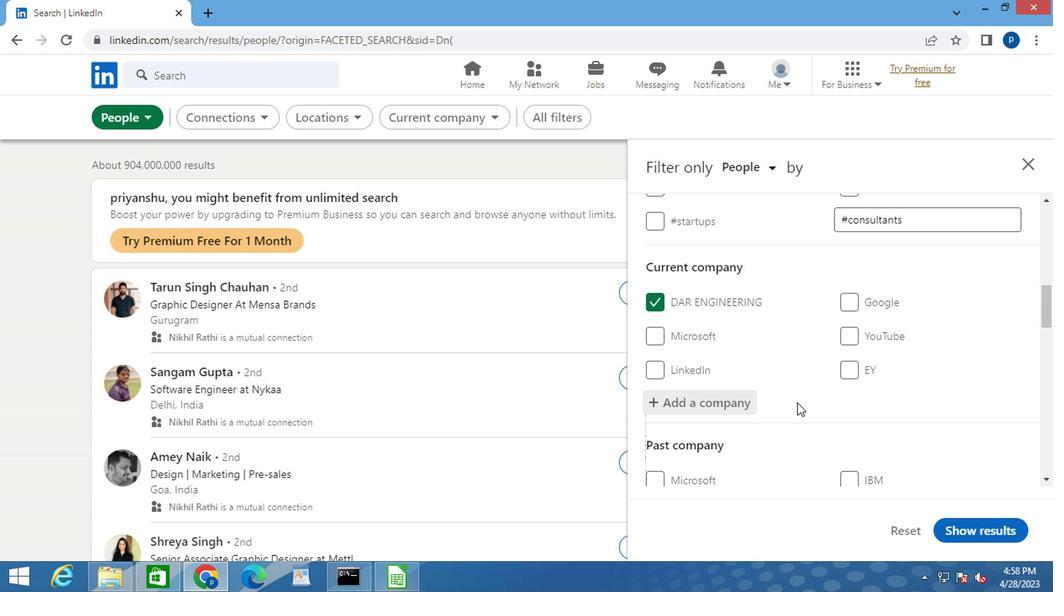 
Action: Mouse scrolled (794, 404) with delta (0, 0)
Screenshot: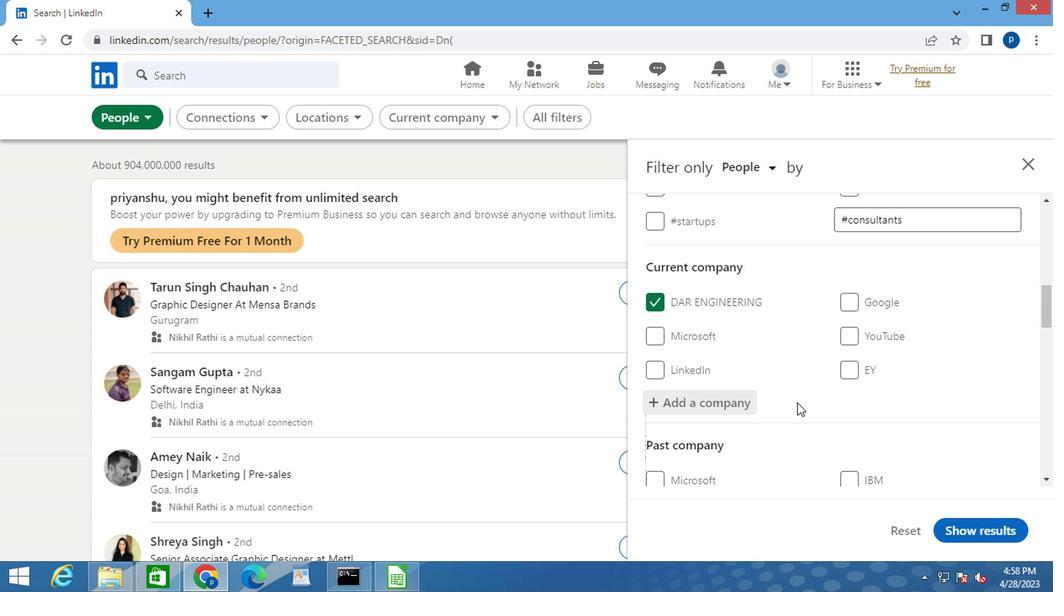 
Action: Mouse moved to (795, 394)
Screenshot: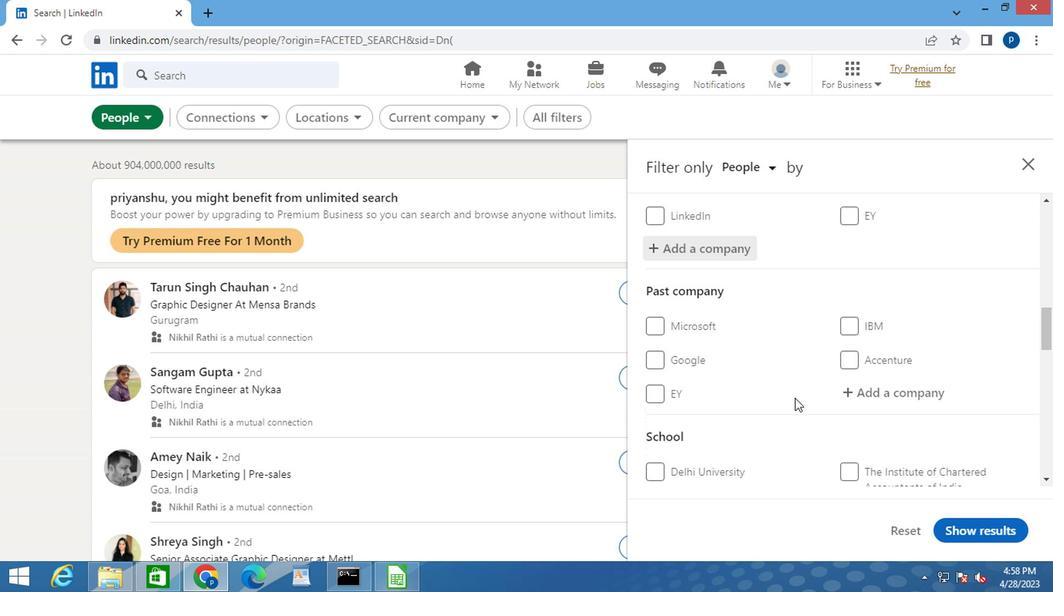 
Action: Mouse scrolled (795, 393) with delta (0, -1)
Screenshot: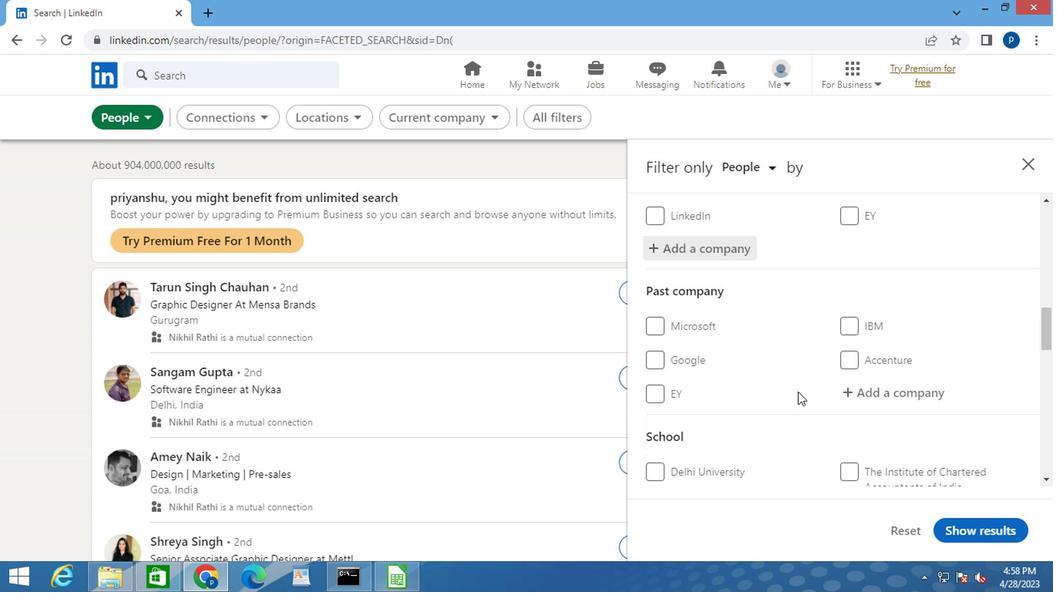 
Action: Mouse scrolled (795, 393) with delta (0, -1)
Screenshot: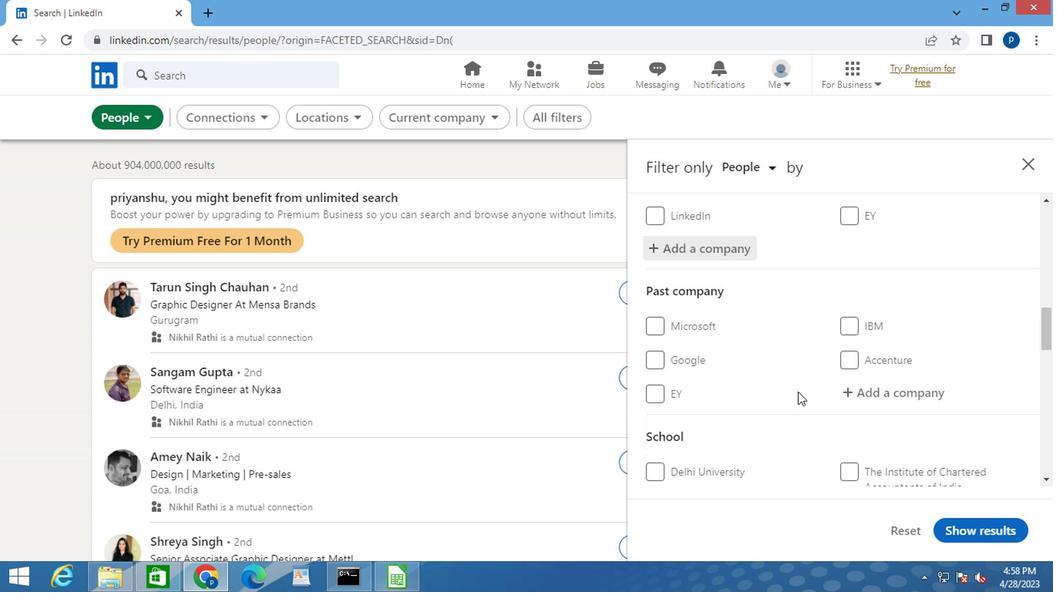 
Action: Mouse moved to (873, 400)
Screenshot: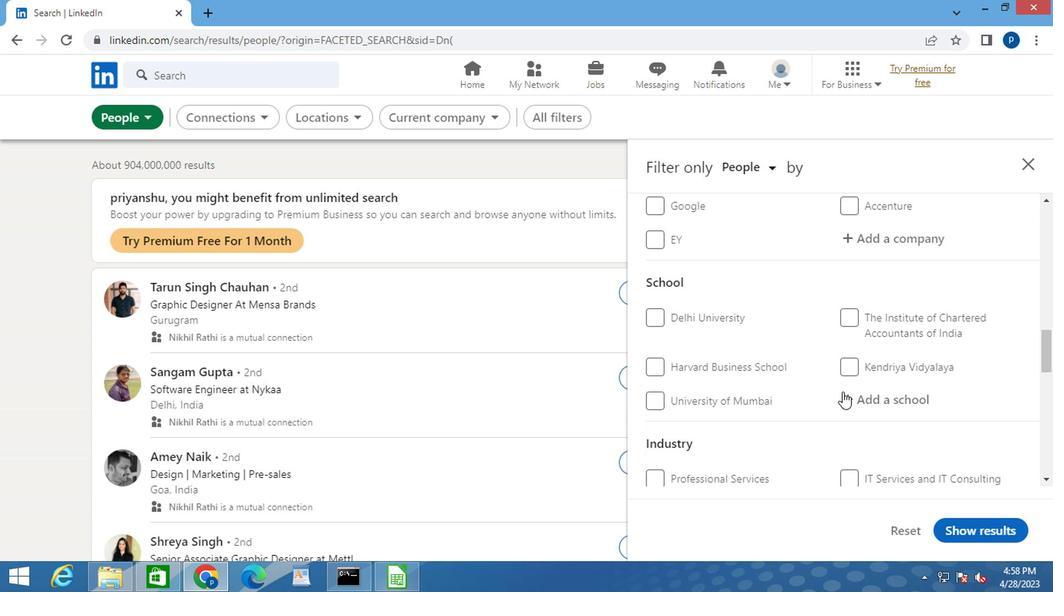 
Action: Mouse pressed left at (873, 400)
Screenshot: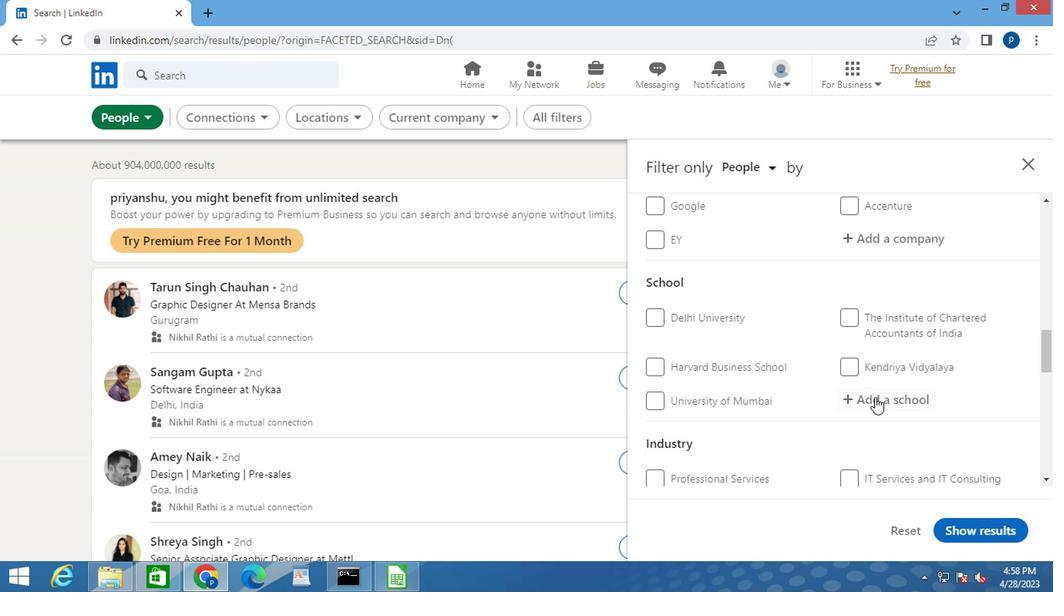 
Action: Mouse moved to (874, 400)
Screenshot: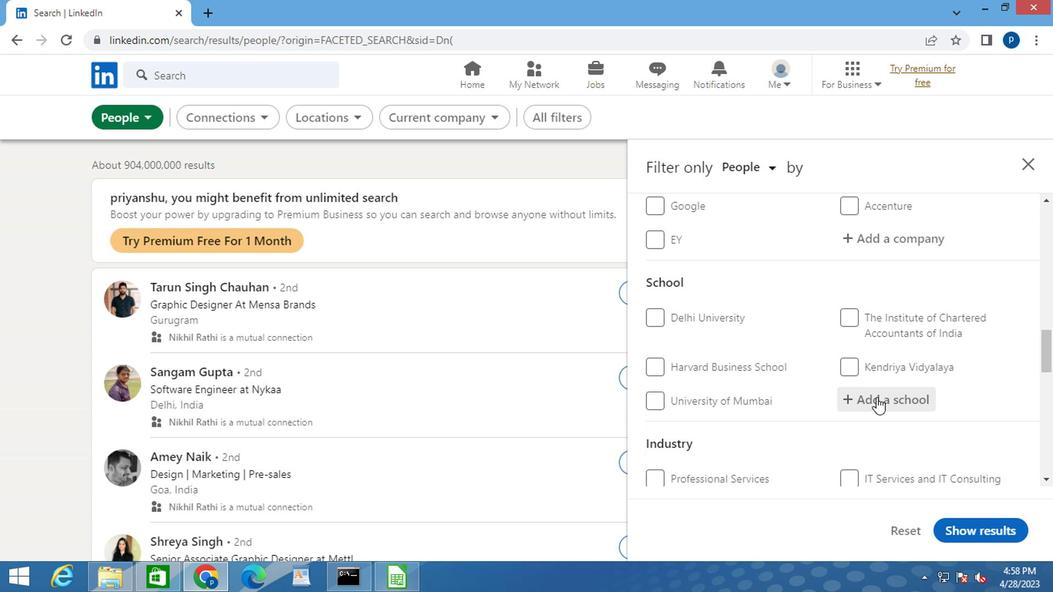 
Action: Key pressed <Key.caps_lock>S<Key.backspace><Key.caps_lock>S<Key.caps_lock>URENDRANATH
Screenshot: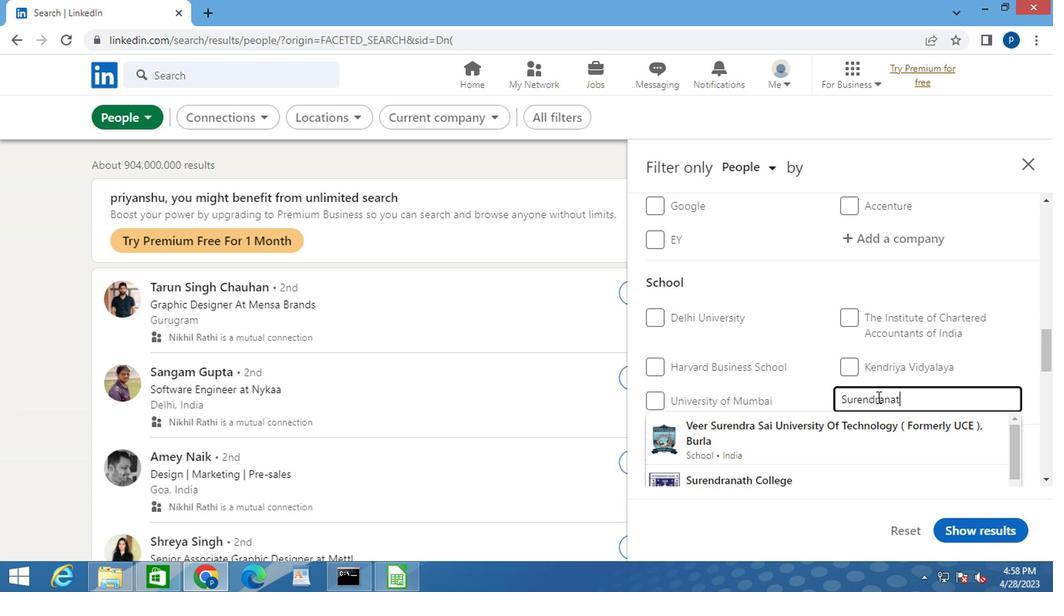 
Action: Mouse moved to (795, 432)
Screenshot: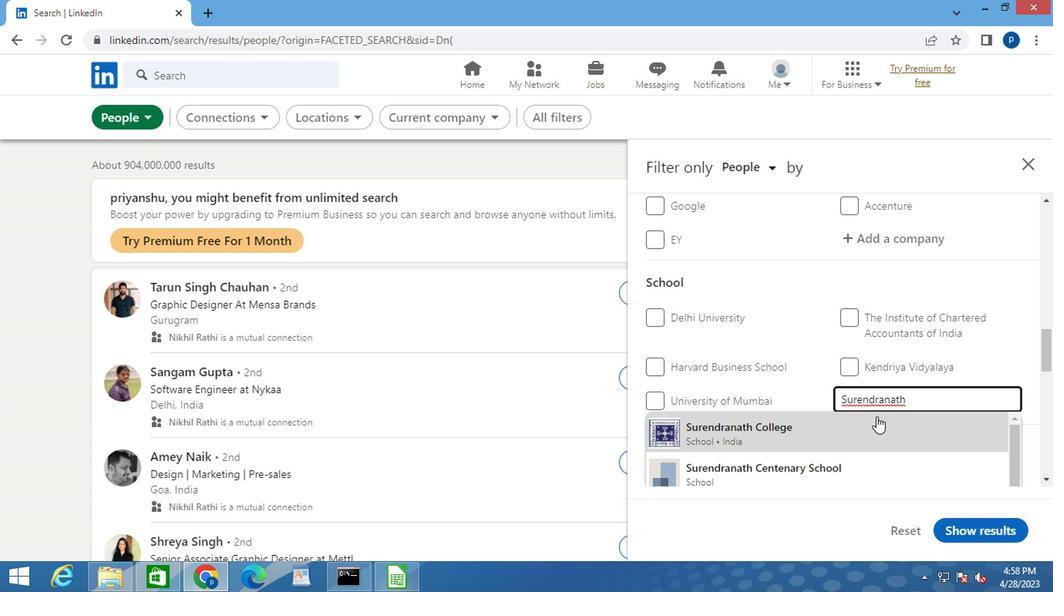 
Action: Mouse pressed left at (795, 432)
Screenshot: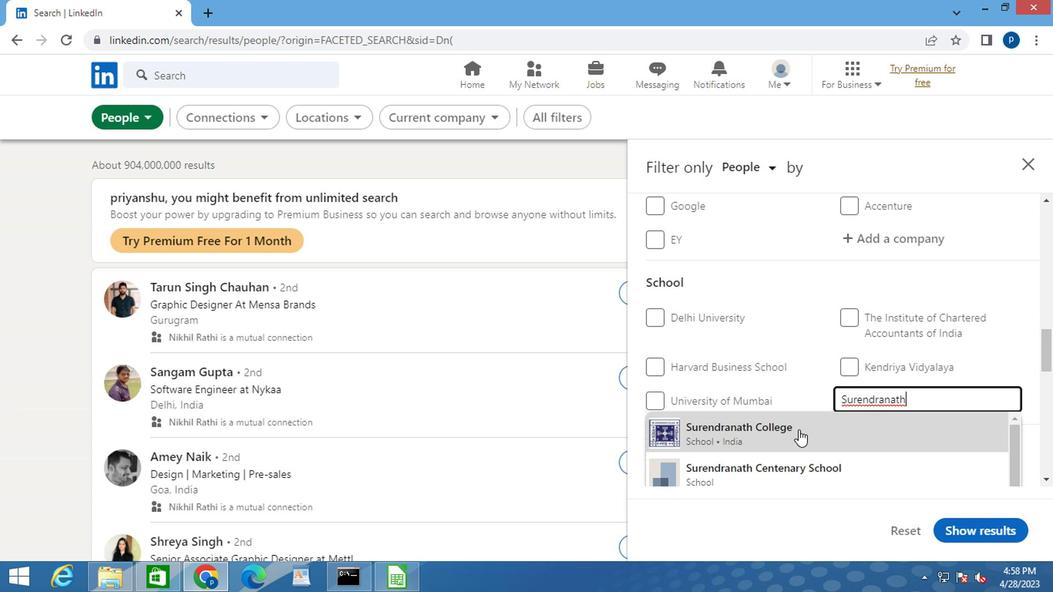 
Action: Mouse moved to (782, 415)
Screenshot: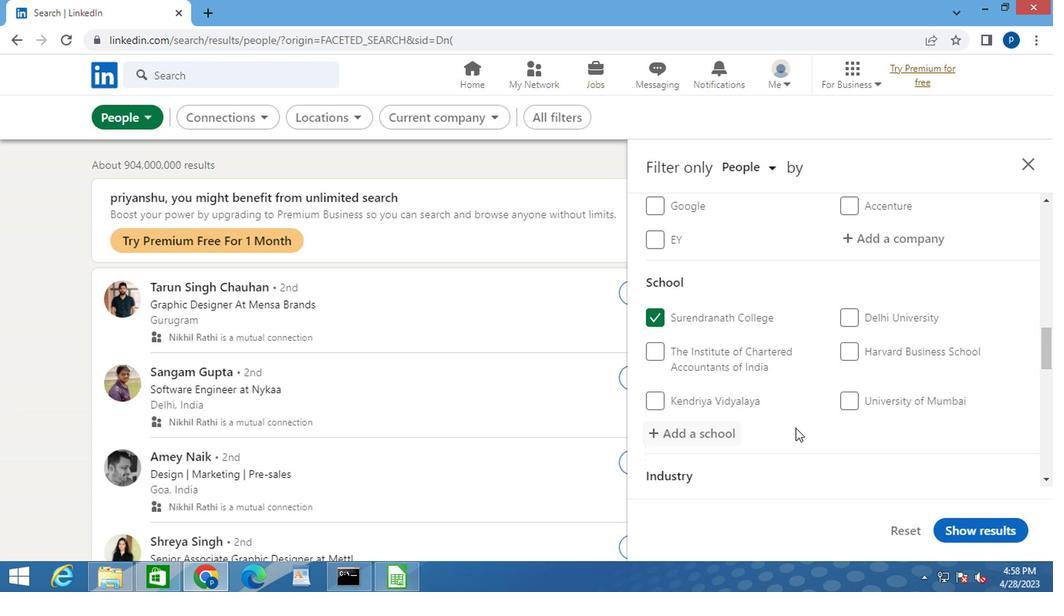 
Action: Mouse scrolled (782, 414) with delta (0, -1)
Screenshot: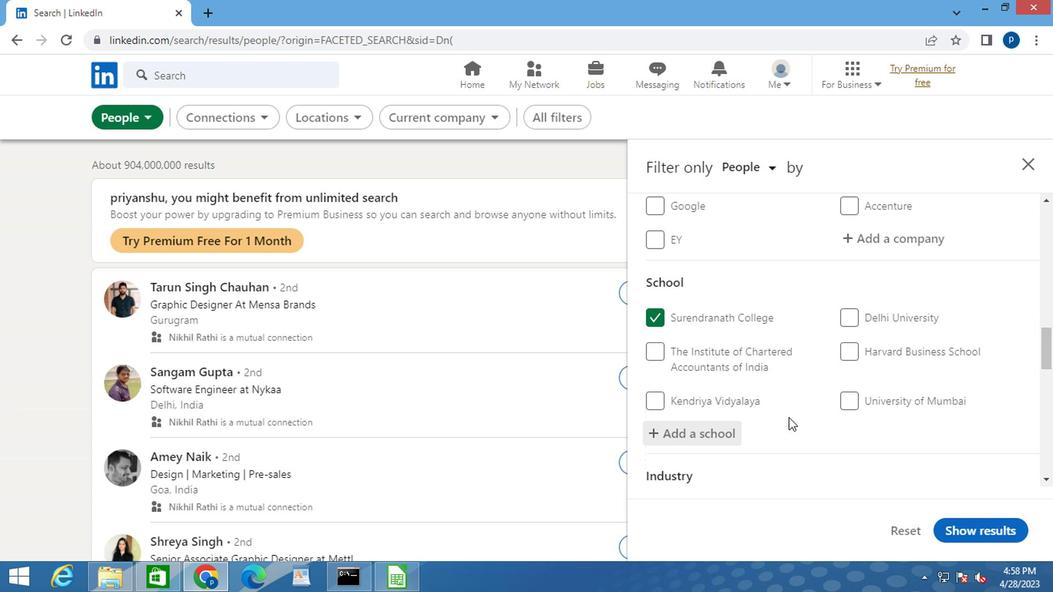 
Action: Mouse scrolled (782, 414) with delta (0, -1)
Screenshot: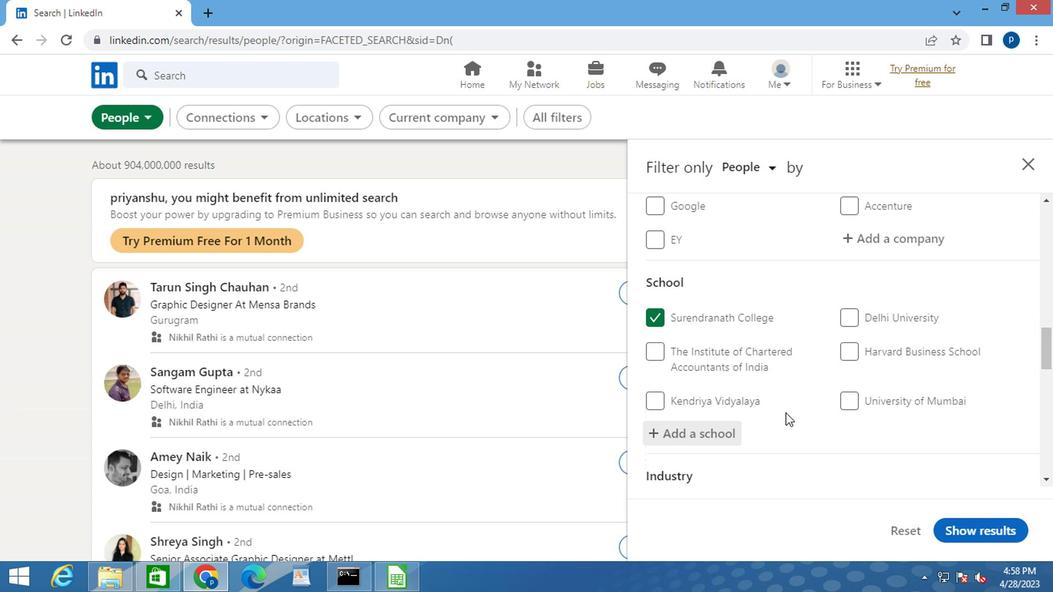 
Action: Mouse moved to (782, 414)
Screenshot: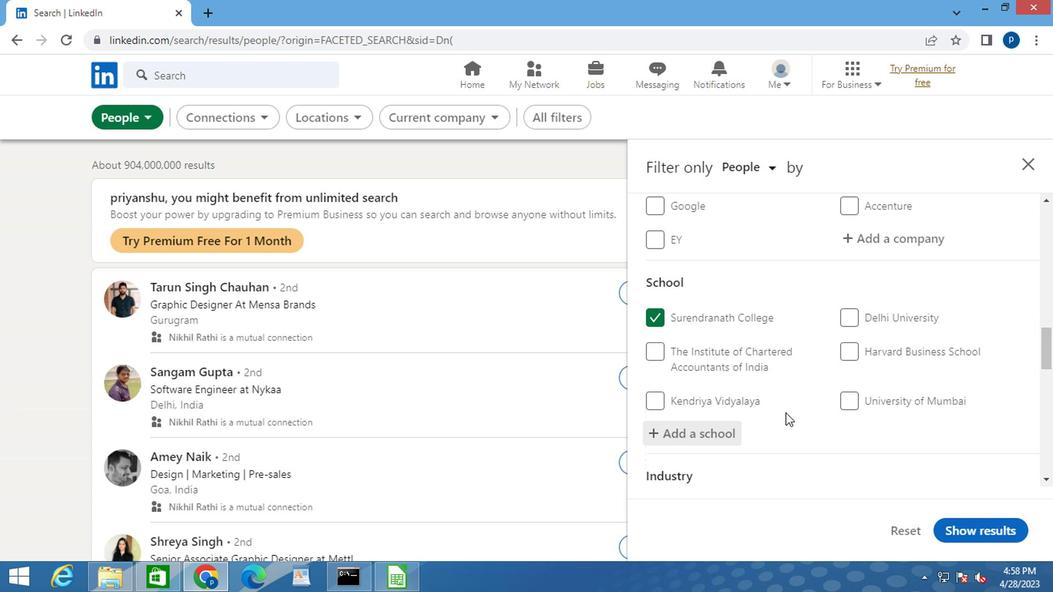 
Action: Mouse scrolled (782, 414) with delta (0, 0)
Screenshot: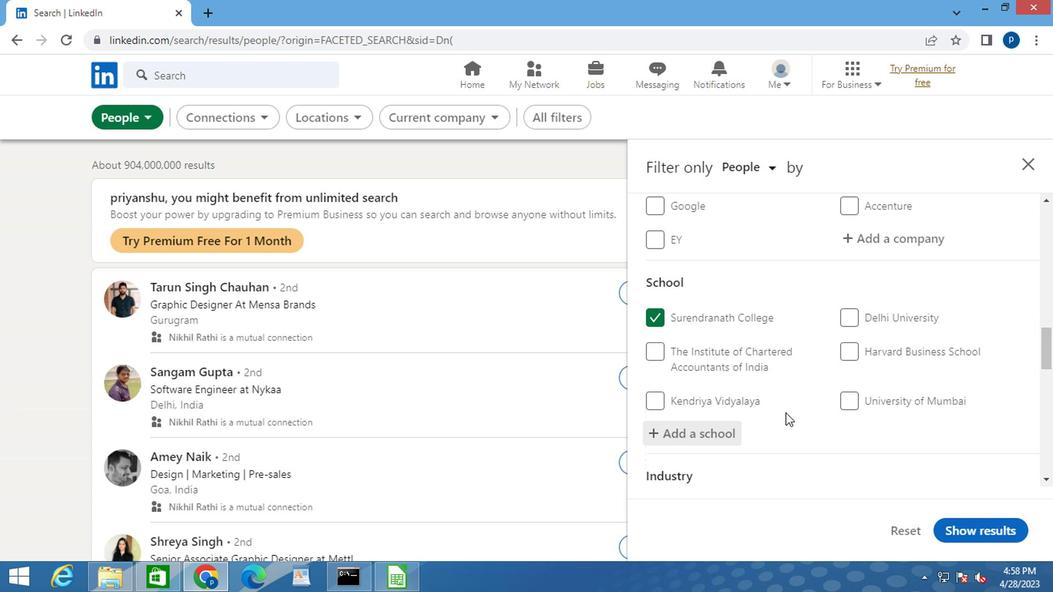
Action: Mouse moved to (851, 365)
Screenshot: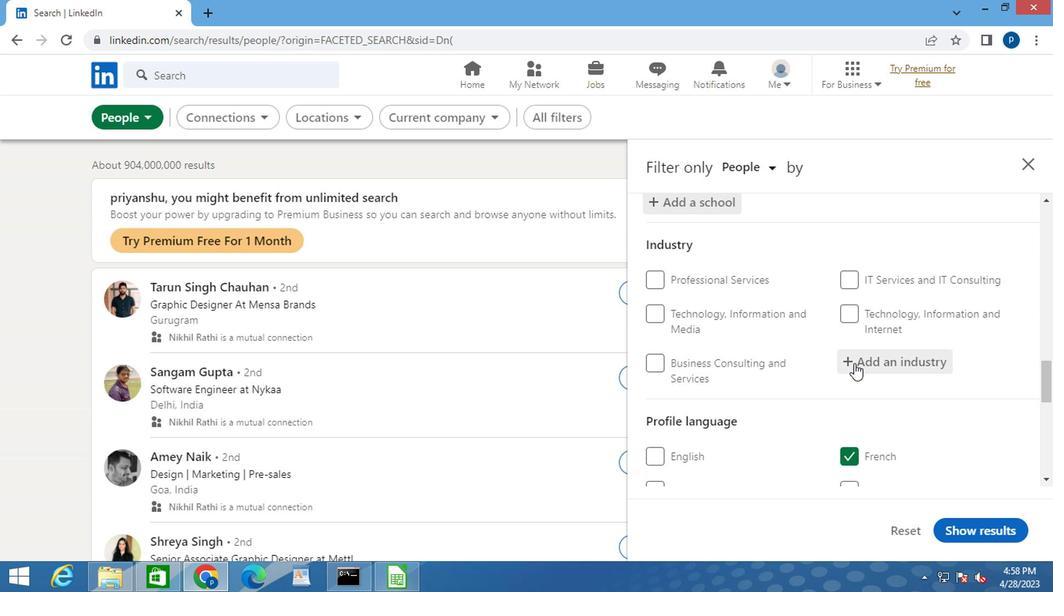 
Action: Mouse pressed left at (851, 365)
Screenshot: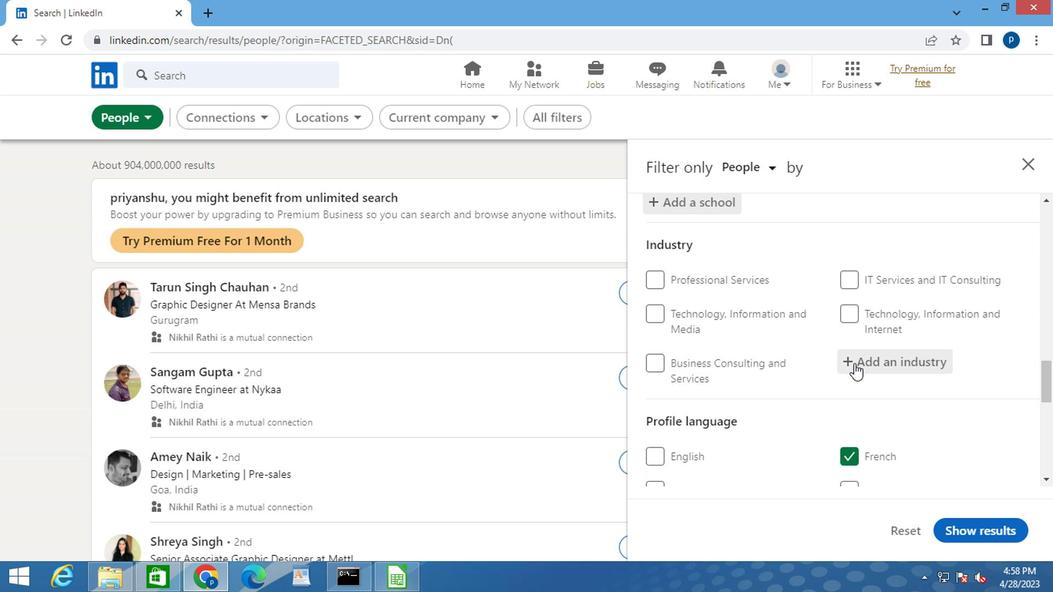 
Action: Mouse moved to (859, 371)
Screenshot: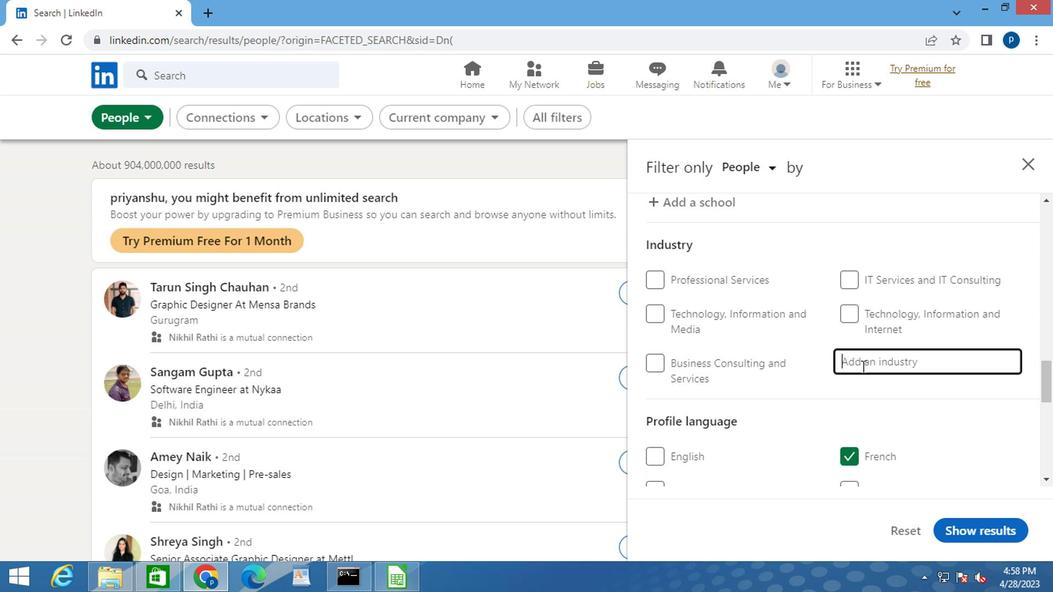 
Action: Key pressed <Key.caps_lock>P<Key.caps_lock>HYSI
Screenshot: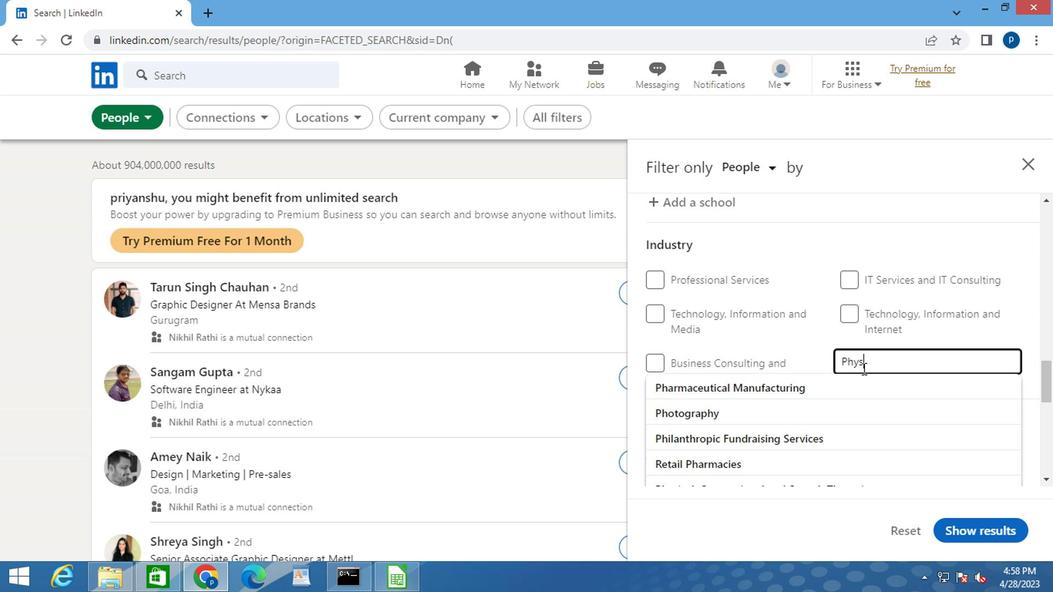 
Action: Mouse moved to (711, 413)
Screenshot: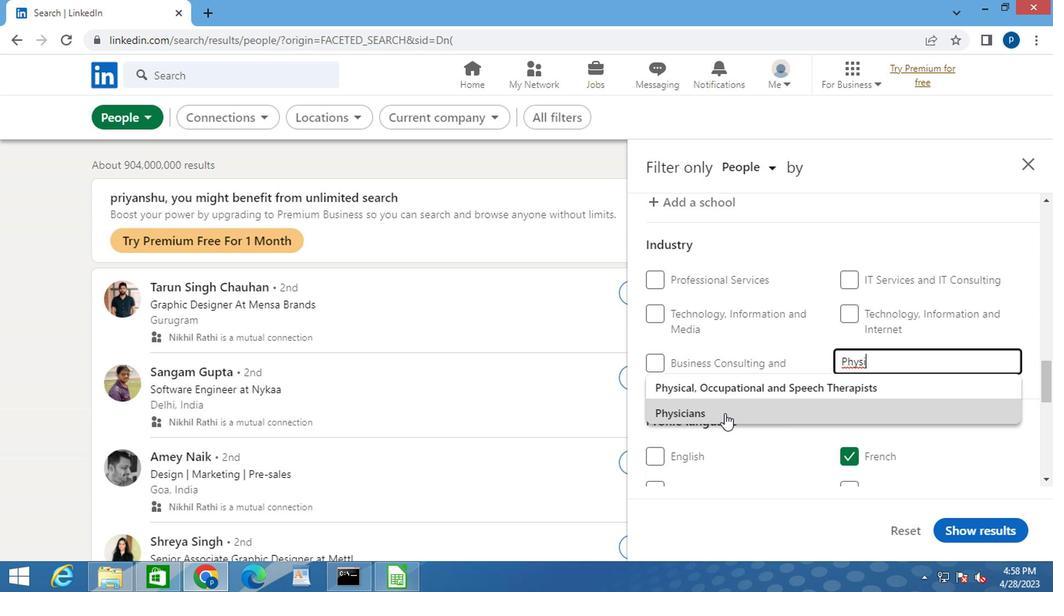 
Action: Mouse pressed left at (711, 413)
Screenshot: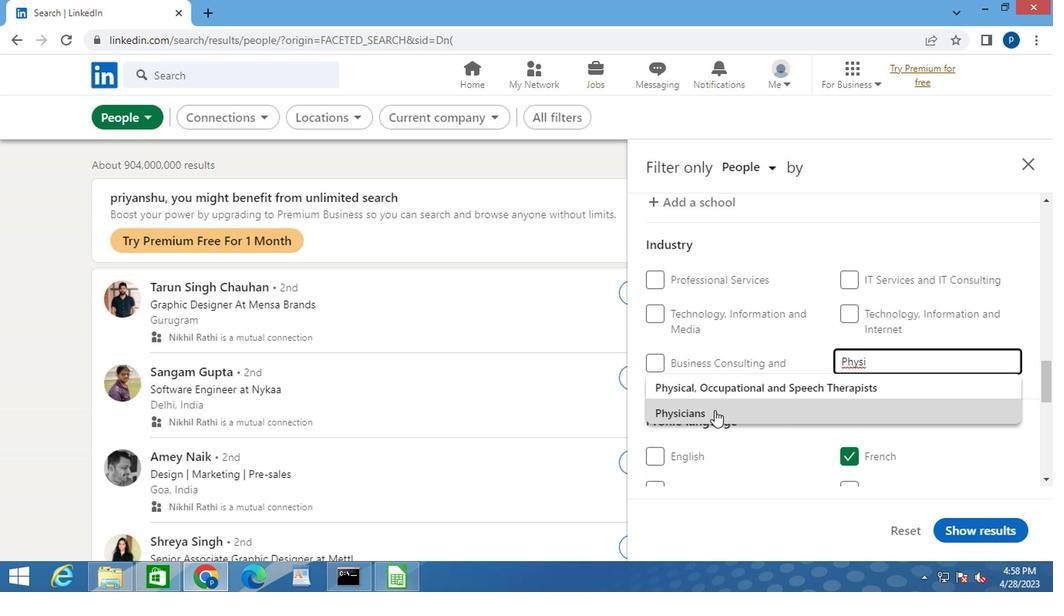 
Action: Mouse moved to (749, 419)
Screenshot: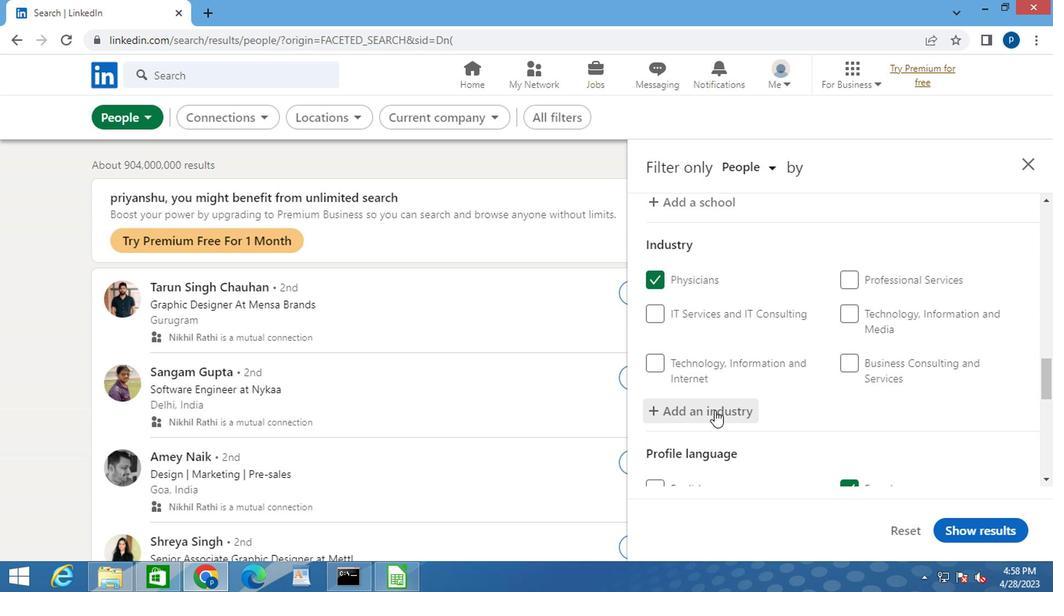 
Action: Mouse scrolled (749, 418) with delta (0, -1)
Screenshot: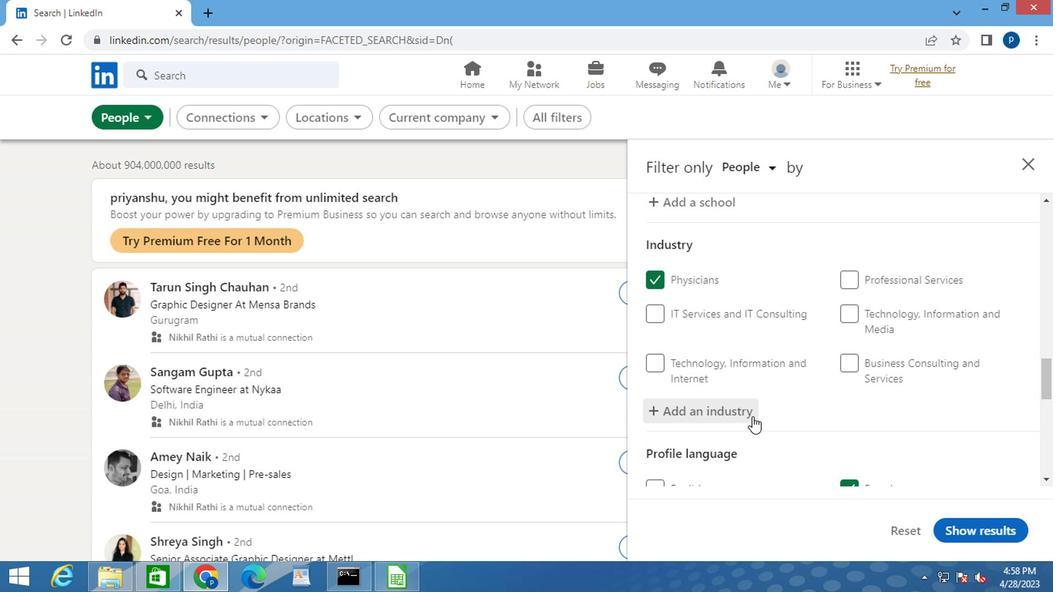 
Action: Mouse moved to (782, 442)
Screenshot: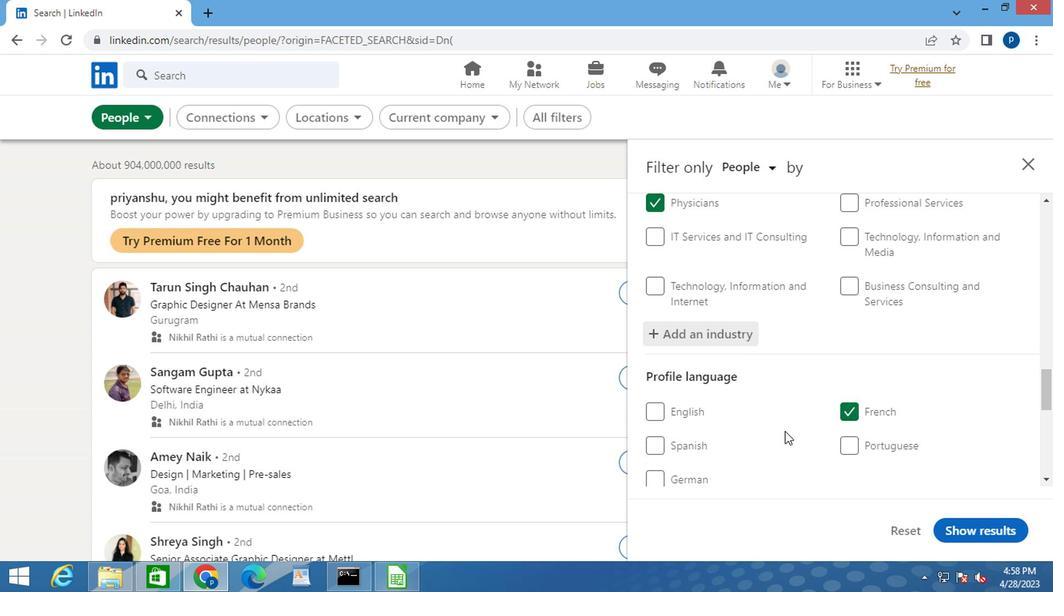 
Action: Mouse scrolled (782, 441) with delta (0, 0)
Screenshot: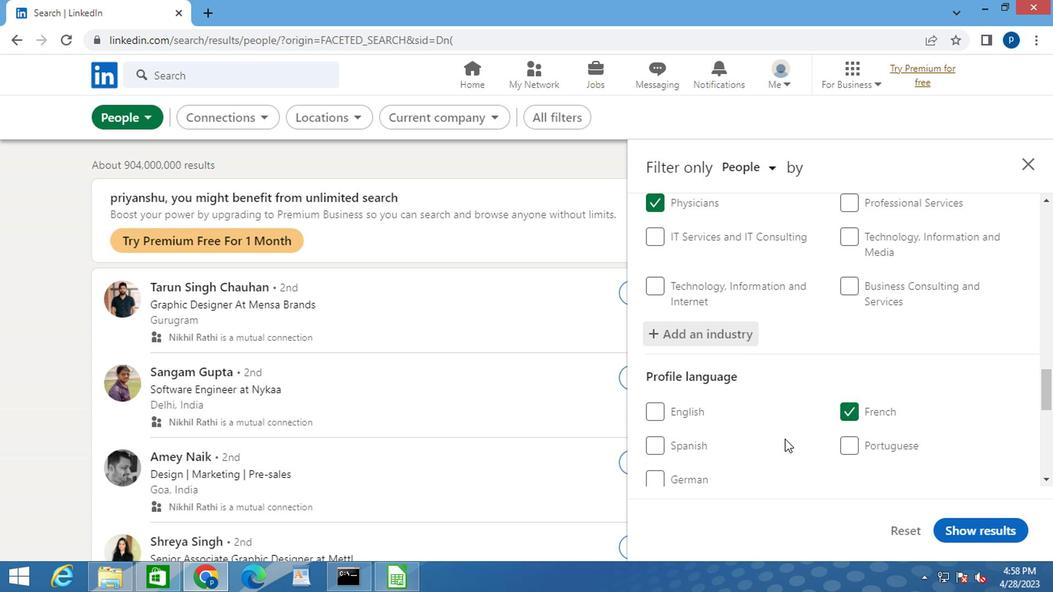 
Action: Mouse moved to (782, 441)
Screenshot: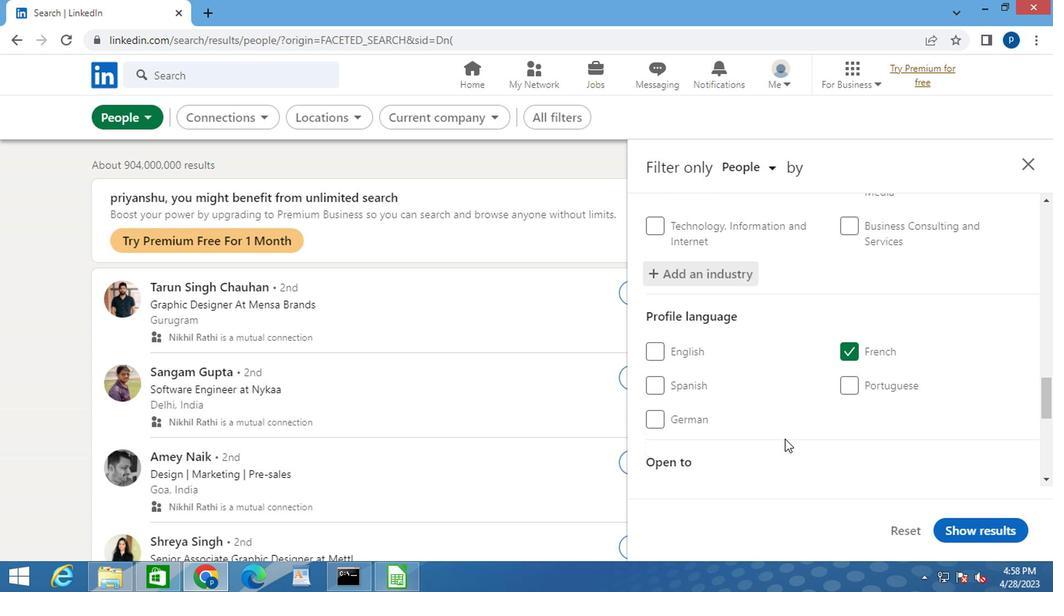 
Action: Mouse scrolled (782, 440) with delta (0, -1)
Screenshot: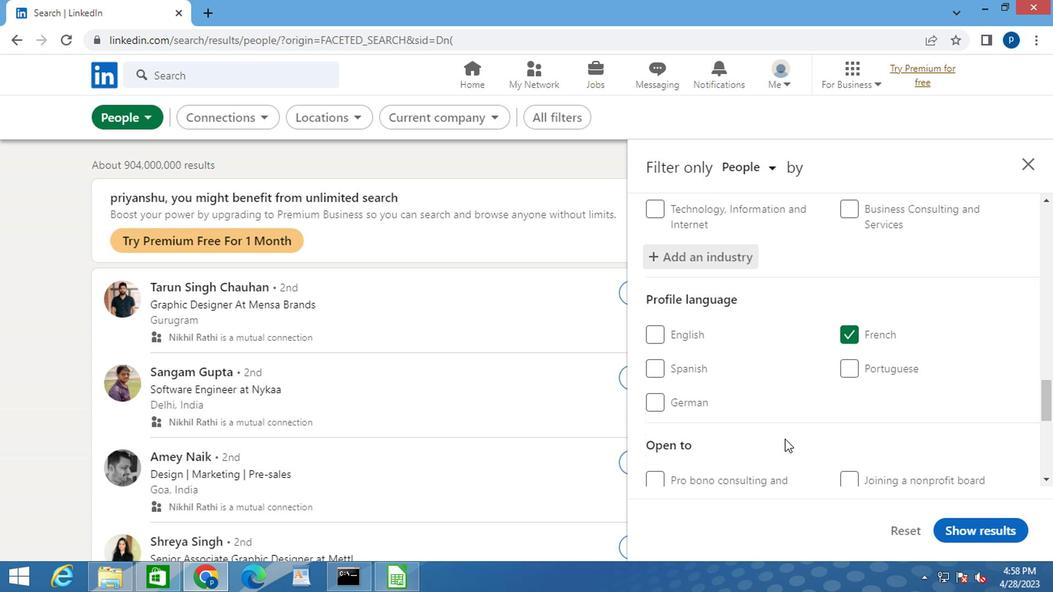
Action: Mouse moved to (863, 440)
Screenshot: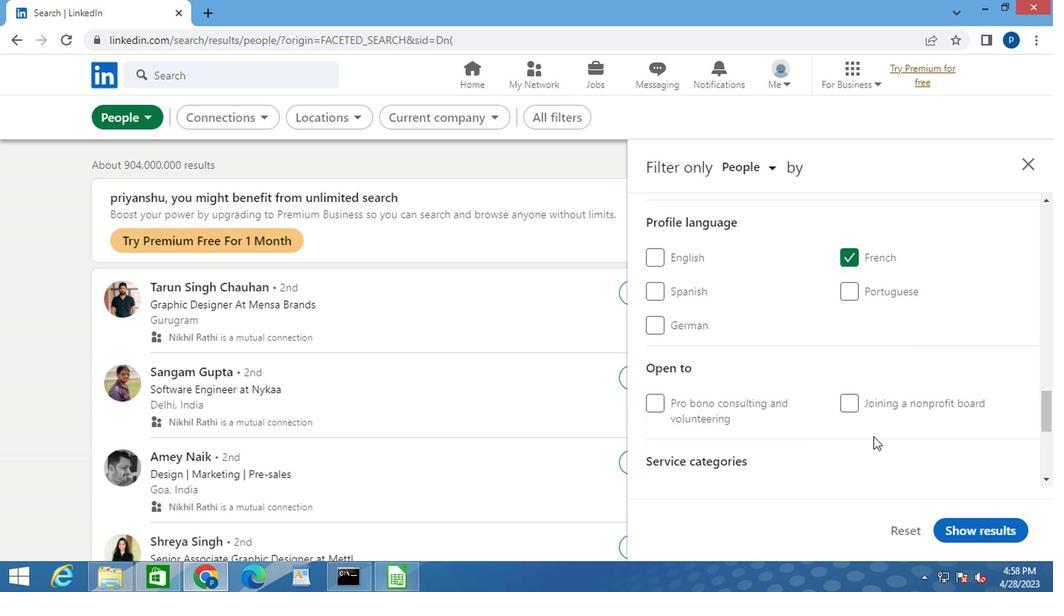 
Action: Mouse scrolled (863, 439) with delta (0, 0)
Screenshot: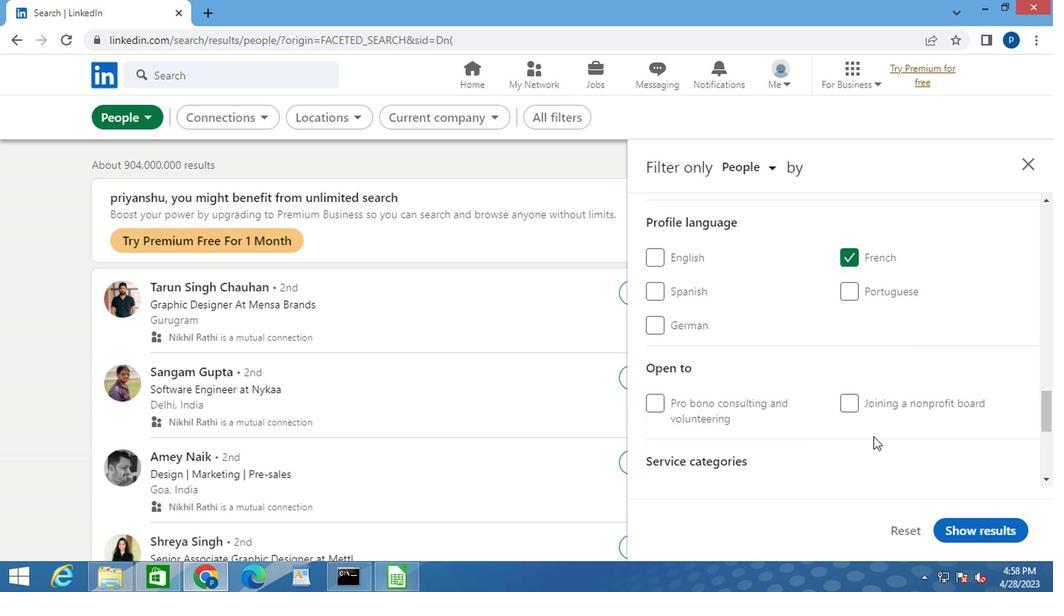 
Action: Mouse scrolled (863, 439) with delta (0, 0)
Screenshot: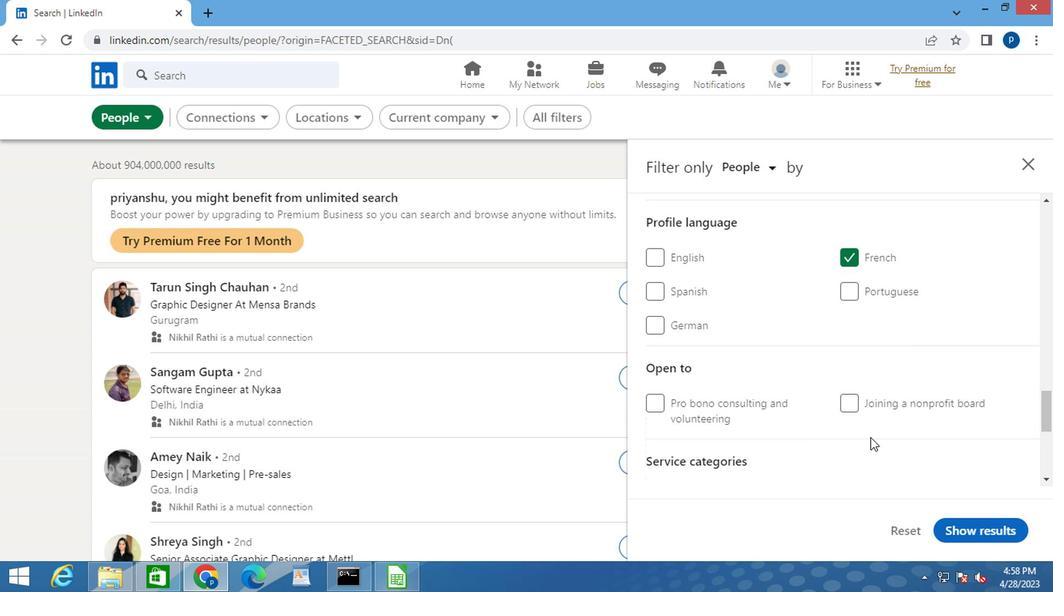 
Action: Mouse moved to (882, 419)
Screenshot: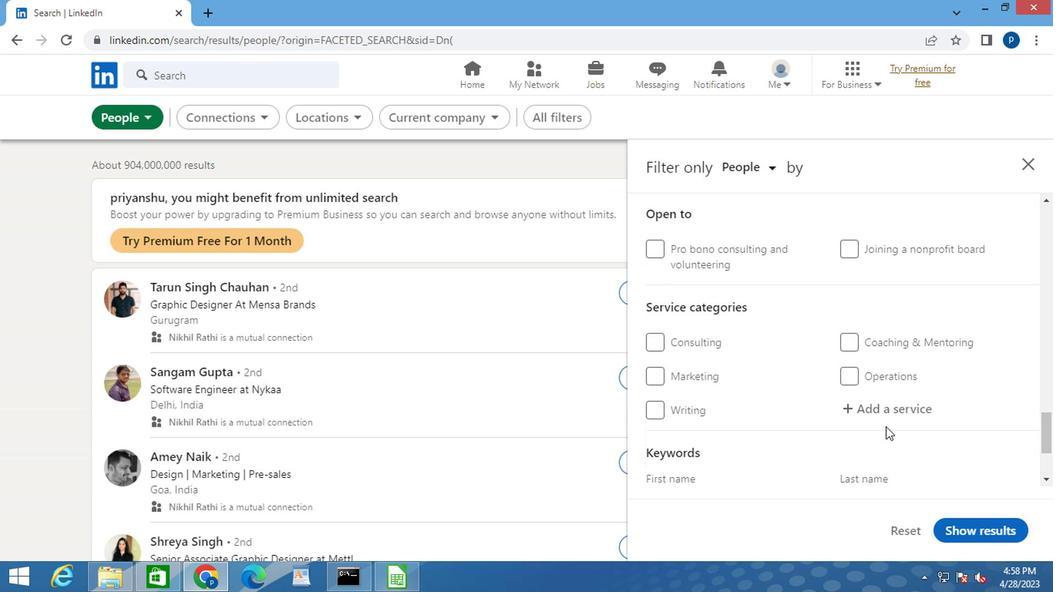 
Action: Mouse pressed left at (882, 419)
Screenshot: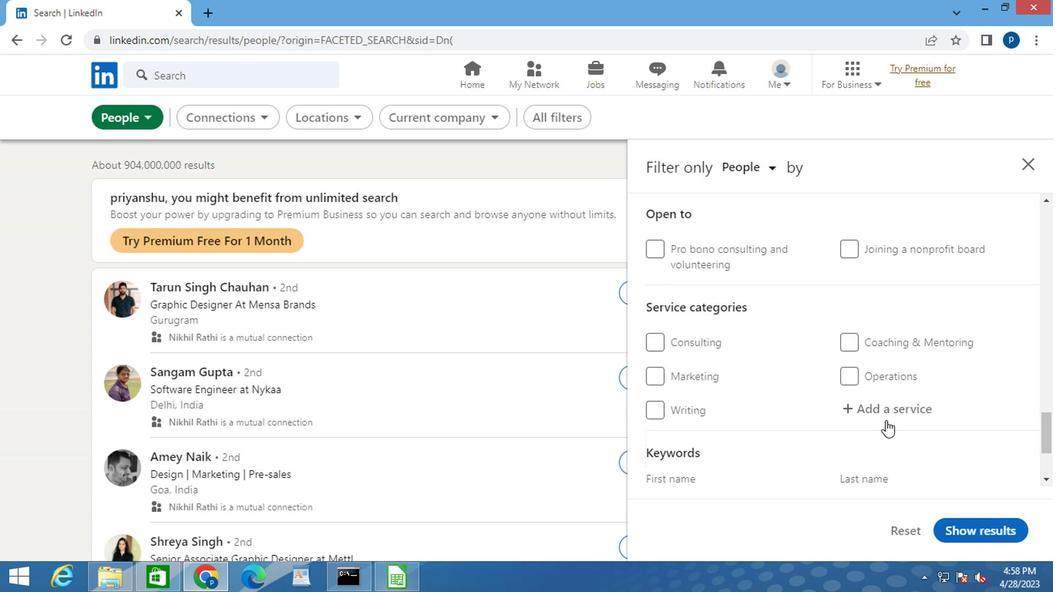 
Action: Mouse moved to (882, 419)
Screenshot: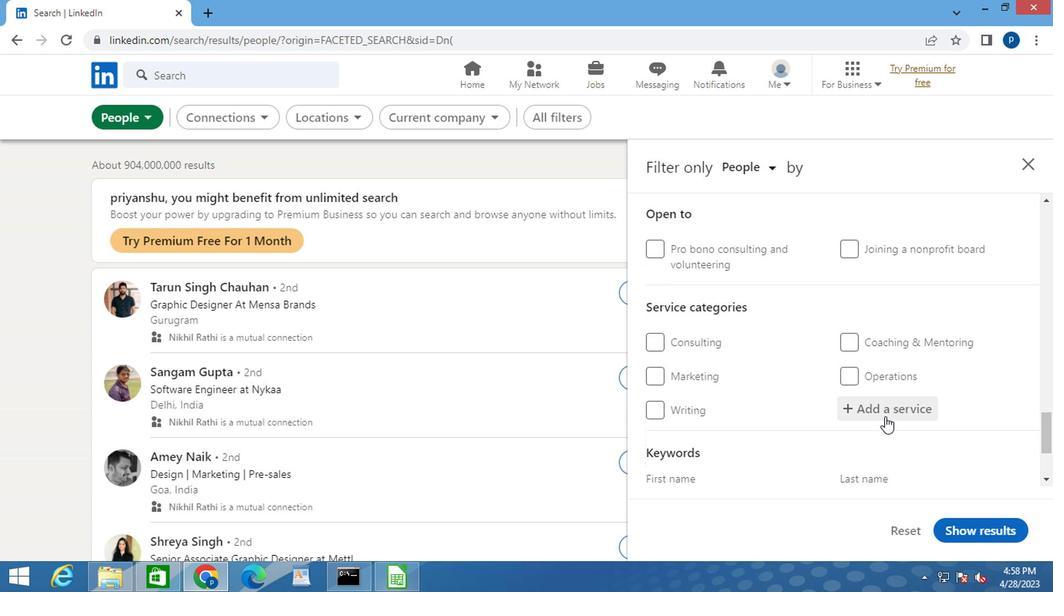 
Action: Key pressed <Key.caps_lock>P<Key.caps_lock>ERSONAL<Key.space><Key.caps_lock>I<Key.caps_lock>NJU
Screenshot: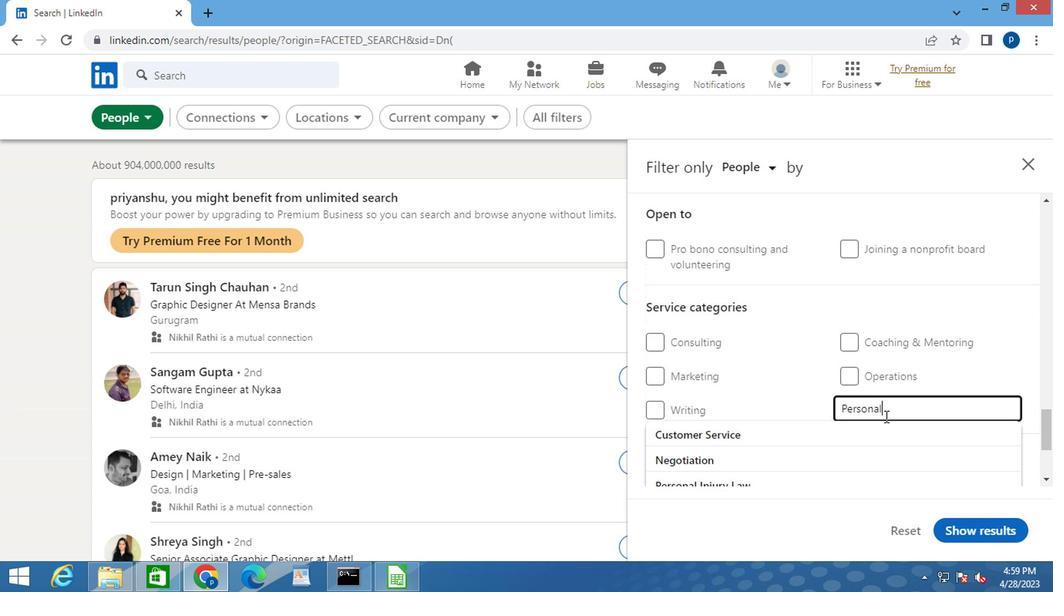 
Action: Mouse moved to (753, 431)
Screenshot: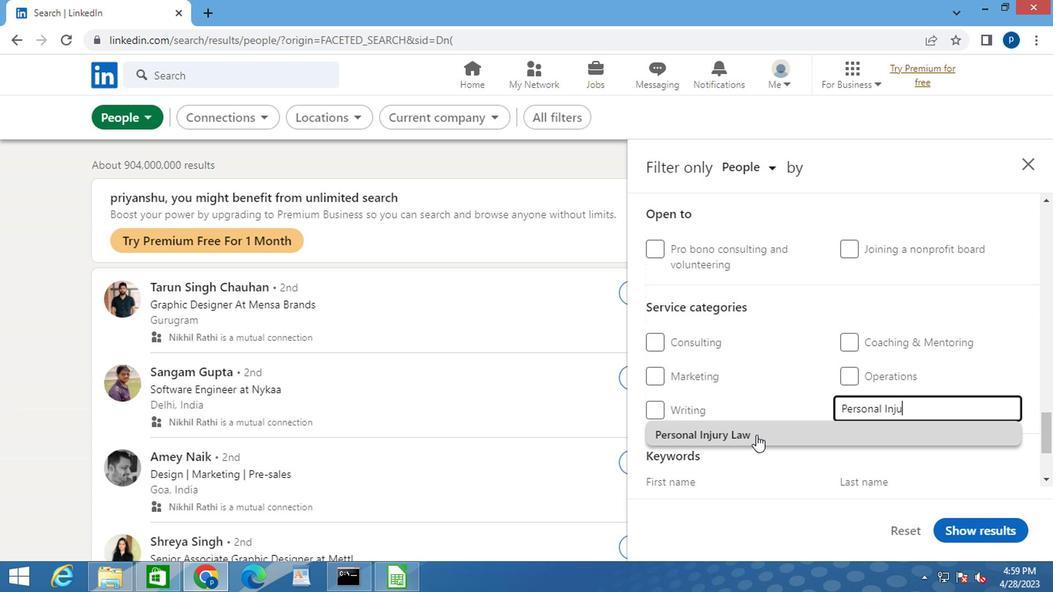 
Action: Mouse pressed left at (753, 431)
Screenshot: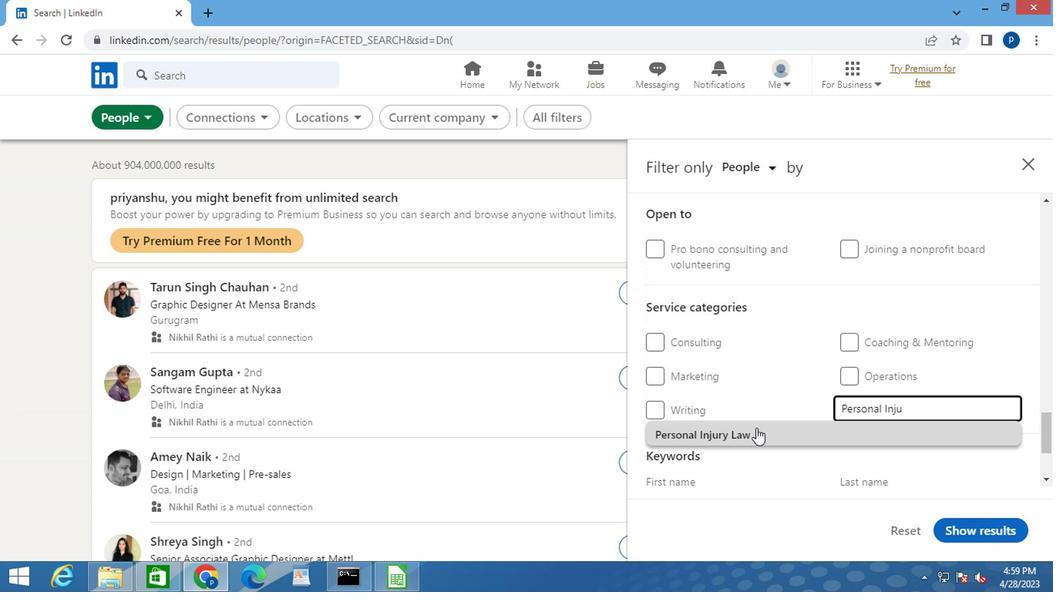 
Action: Mouse moved to (753, 433)
Screenshot: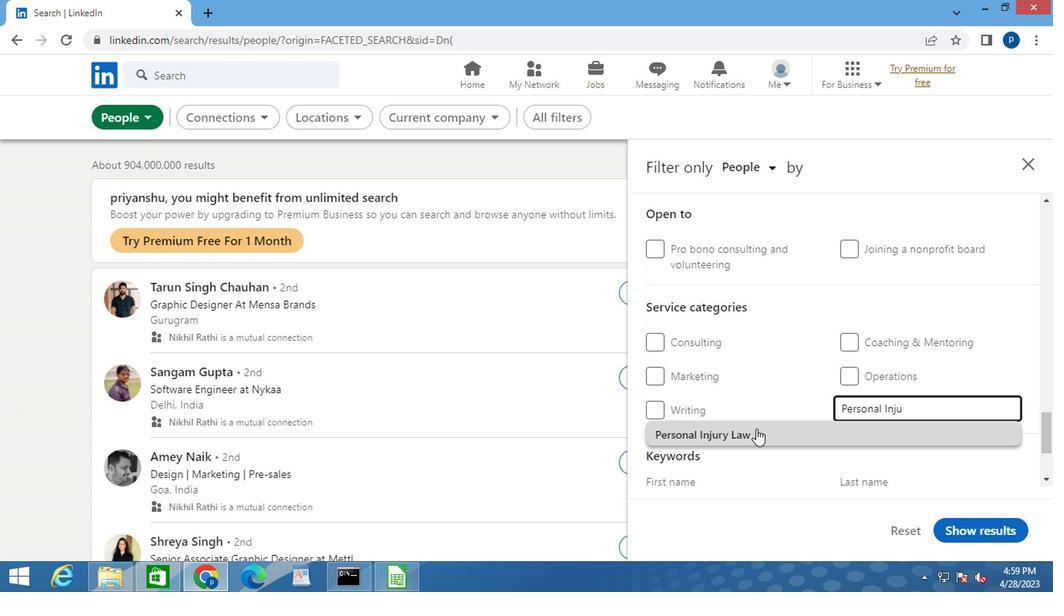 
Action: Mouse pressed left at (753, 433)
Screenshot: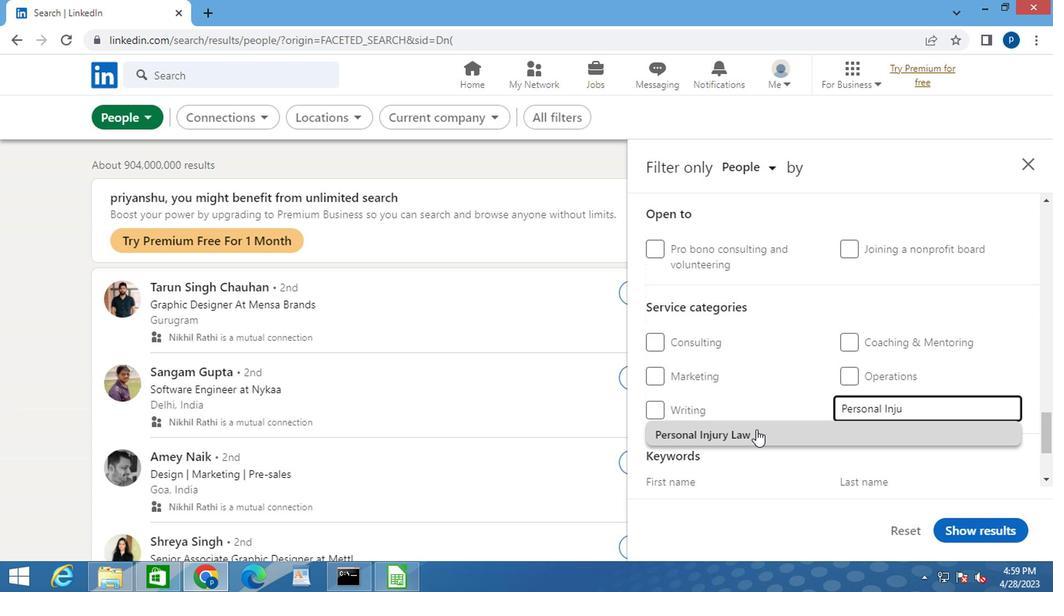
Action: Mouse moved to (757, 449)
Screenshot: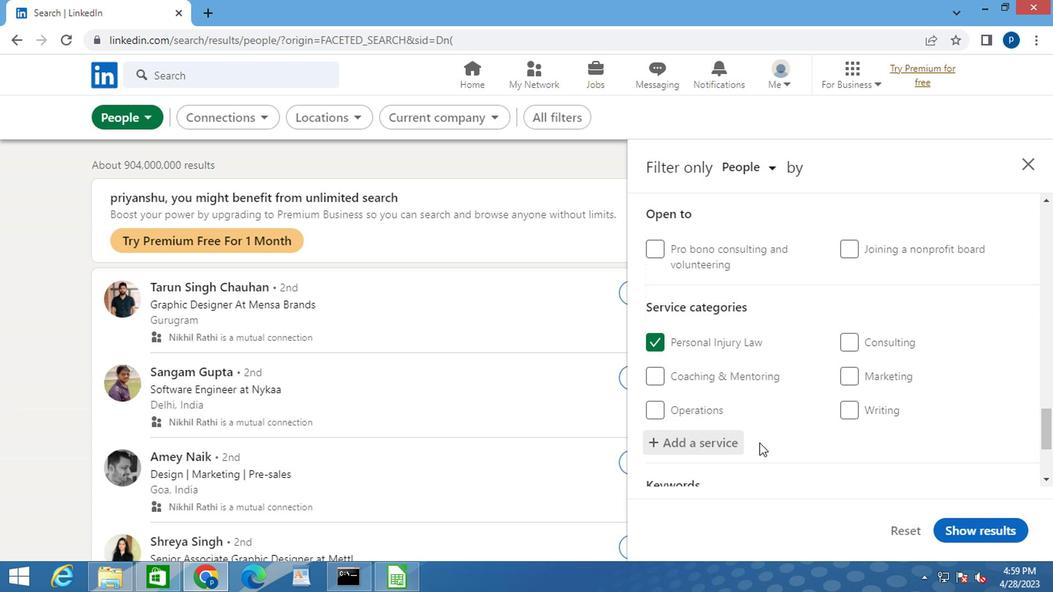 
Action: Mouse scrolled (757, 449) with delta (0, 0)
Screenshot: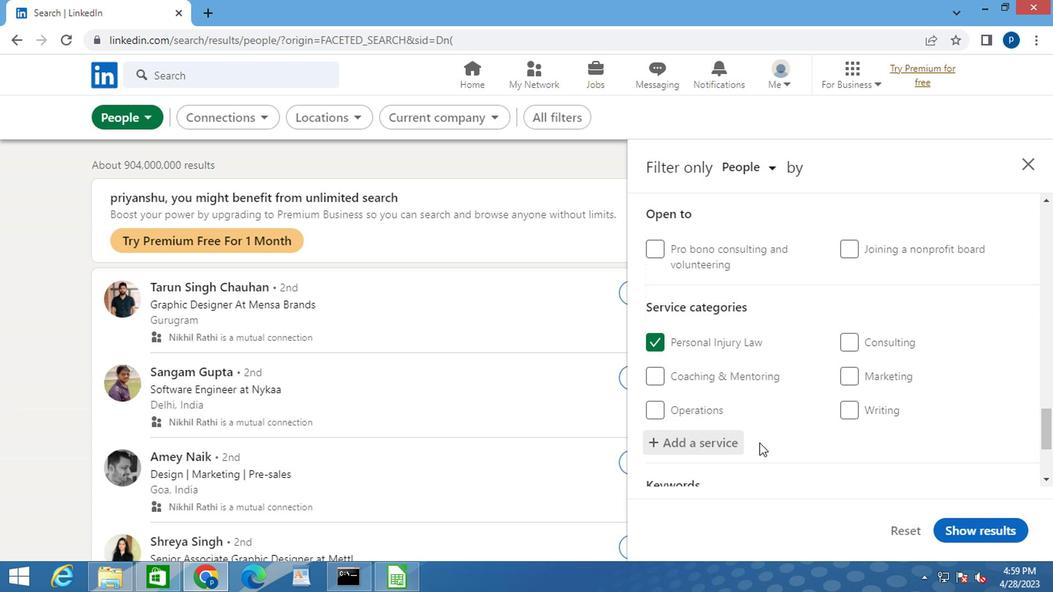 
Action: Mouse scrolled (757, 449) with delta (0, 0)
Screenshot: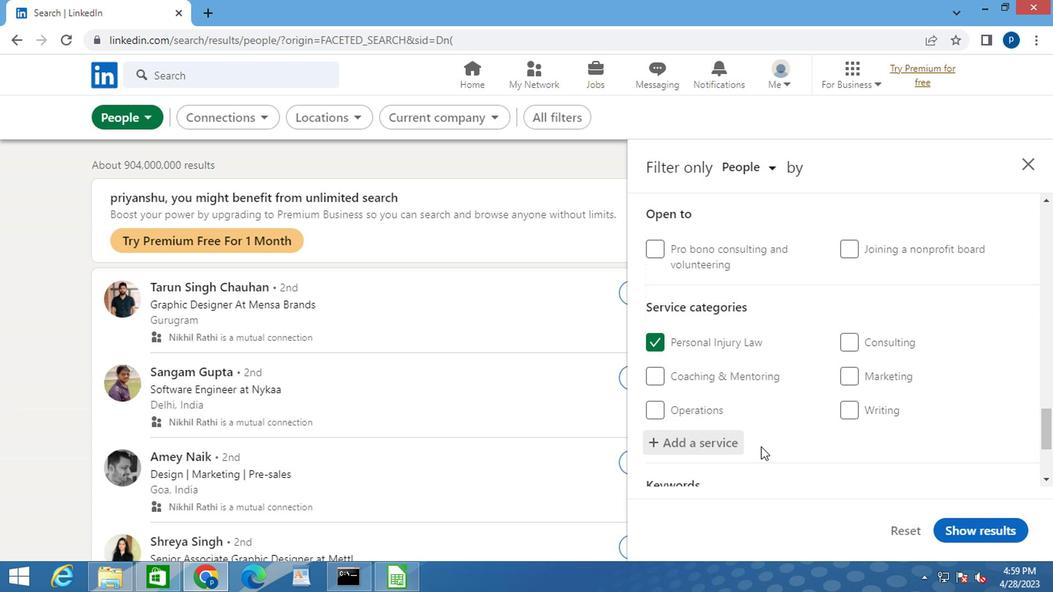 
Action: Mouse scrolled (757, 449) with delta (0, 0)
Screenshot: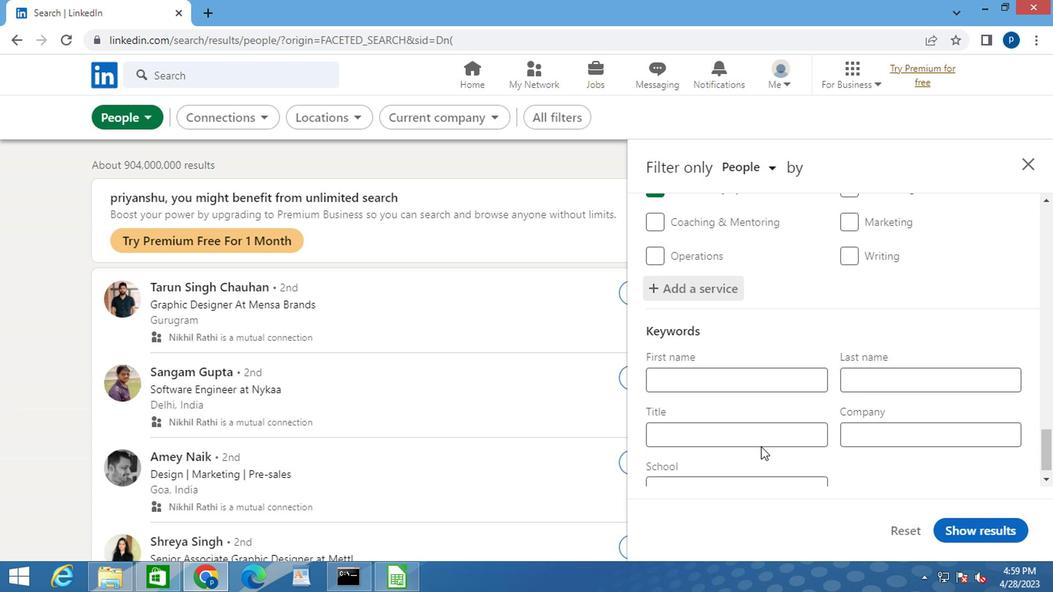 
Action: Mouse moved to (707, 427)
Screenshot: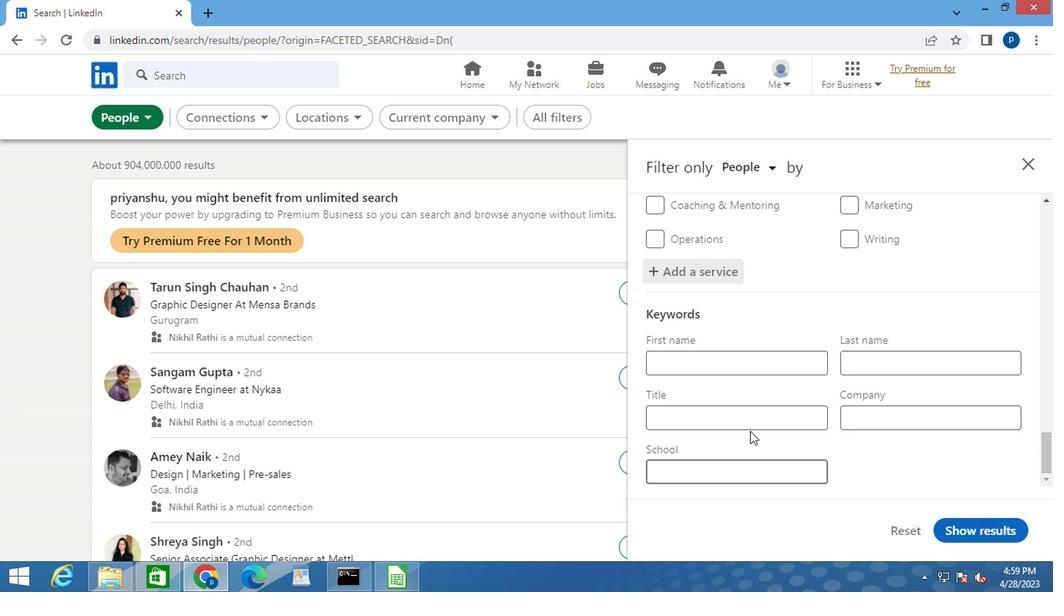 
Action: Mouse pressed left at (707, 427)
Screenshot: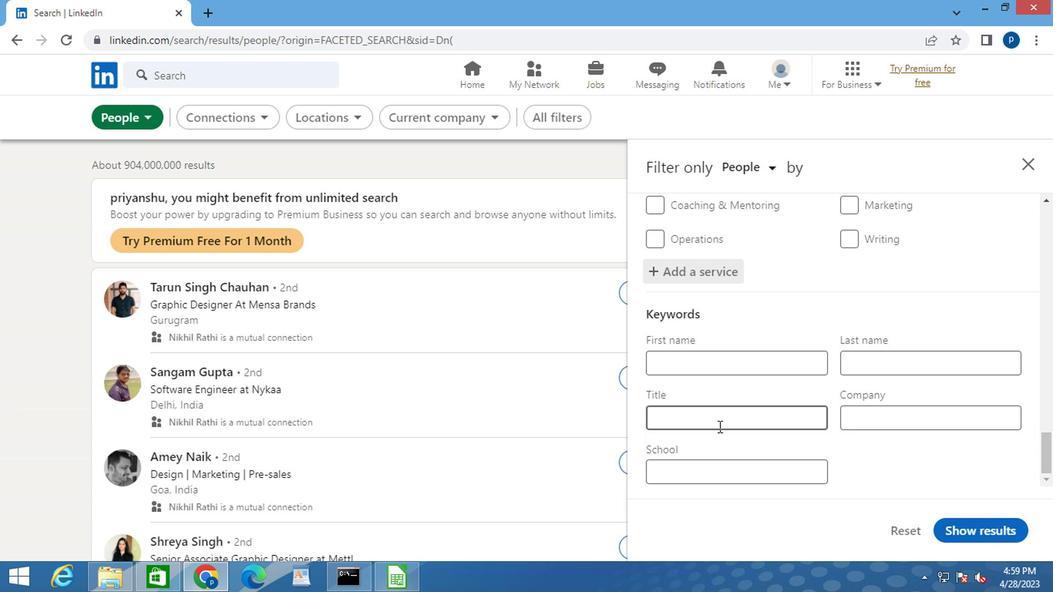 
Action: Key pressed <Key.caps_lock>
Screenshot: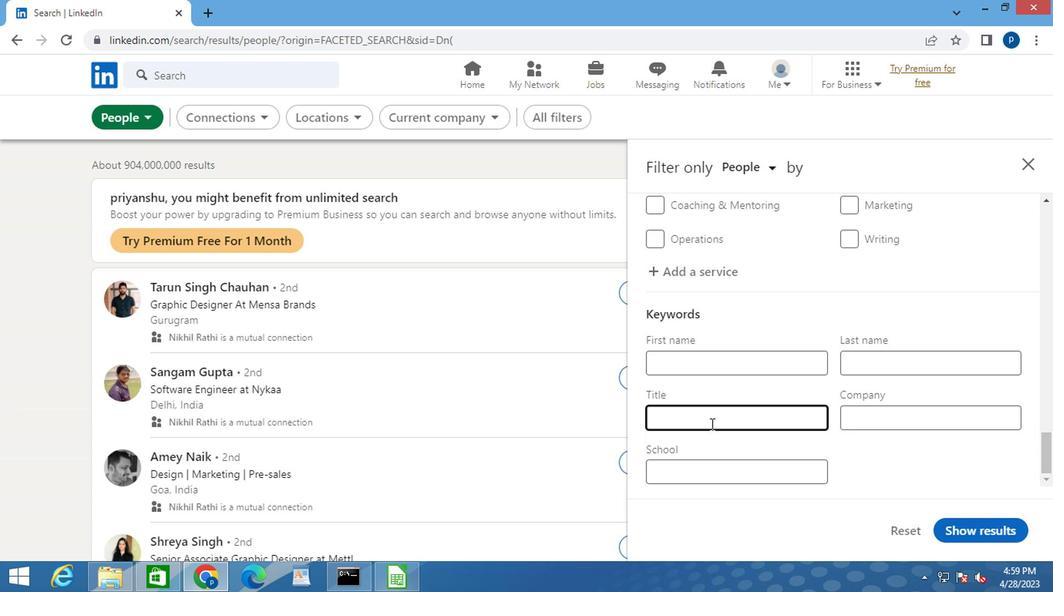 
Action: Mouse moved to (707, 426)
Screenshot: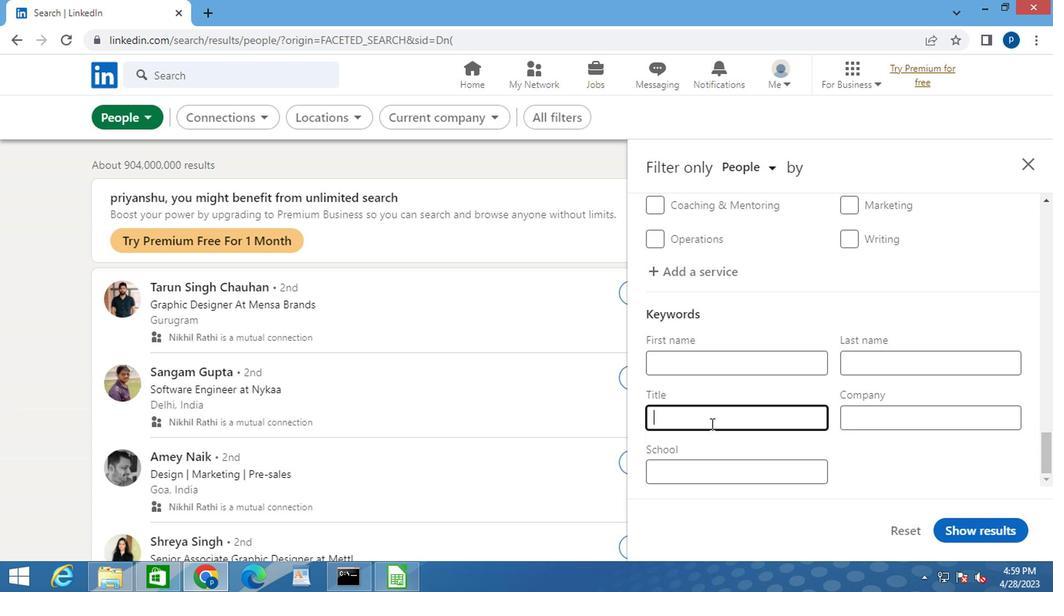 
Action: Key pressed E<Key.caps_lock>XECUTIVE<Key.space><Key.caps_lock>A<Key.caps_lock>SSISTANT<Key.space>
Screenshot: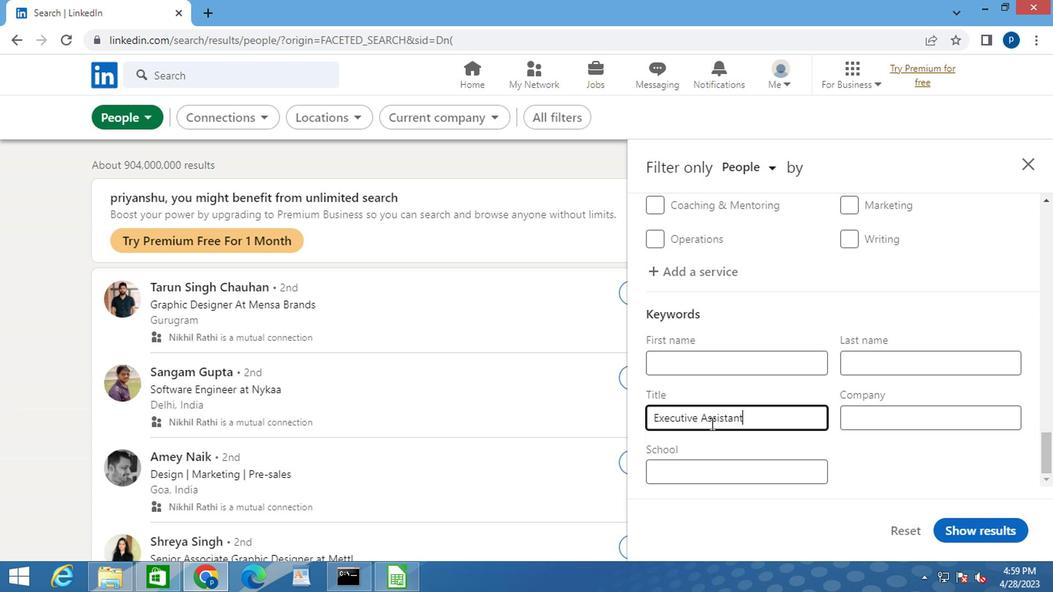 
Action: Mouse moved to (989, 531)
Screenshot: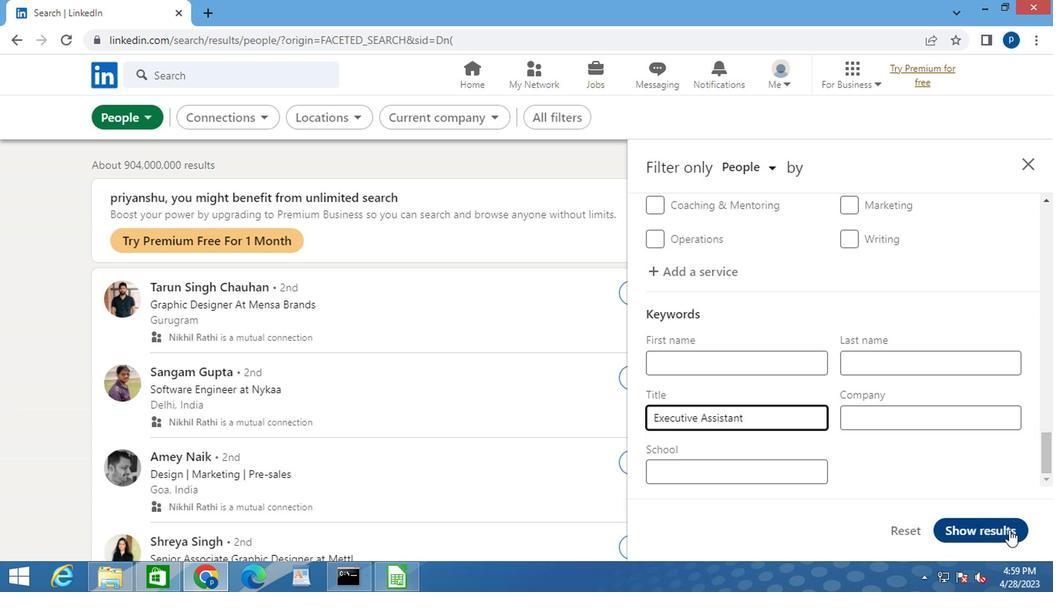 
Action: Mouse pressed left at (989, 531)
Screenshot: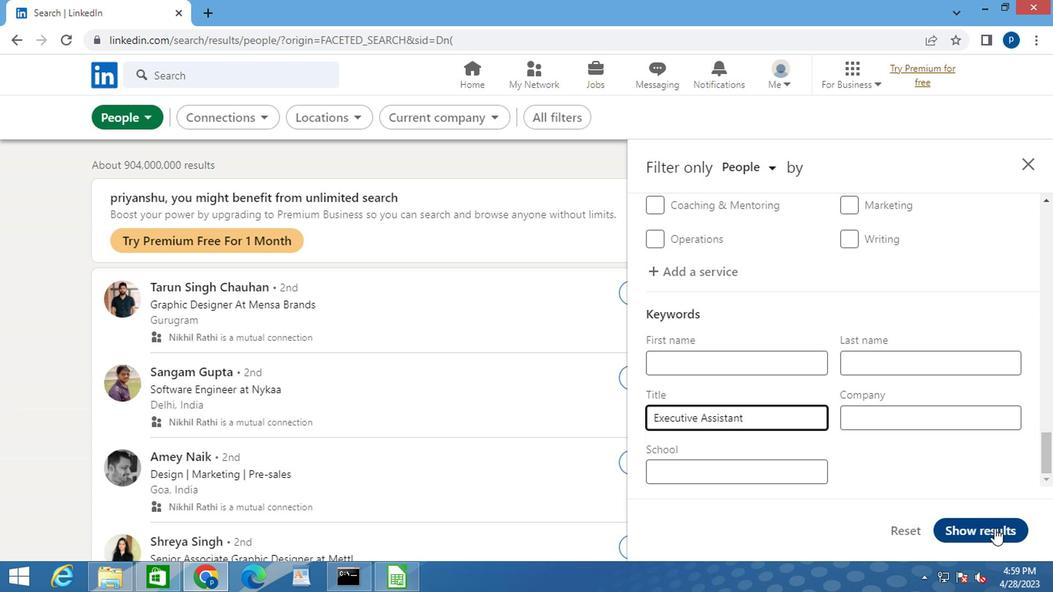 
